 Task: Add an event with the title Third Lunch and Learn: Effective Networking, date '2023/11/17', time 8:00 AM to 10:00 AMand add a description: Participants will learn the importance of active listening in effective communication. They will explore techniques for improving listening skills, such as maintaining eye., put the event into Orange category, logged in from the account softage.8@softage.netand send the event invitation to softage.2@softage.net and softage.3@softage.net. Set a reminder for the event 30 minutes before
Action: Mouse moved to (154, 177)
Screenshot: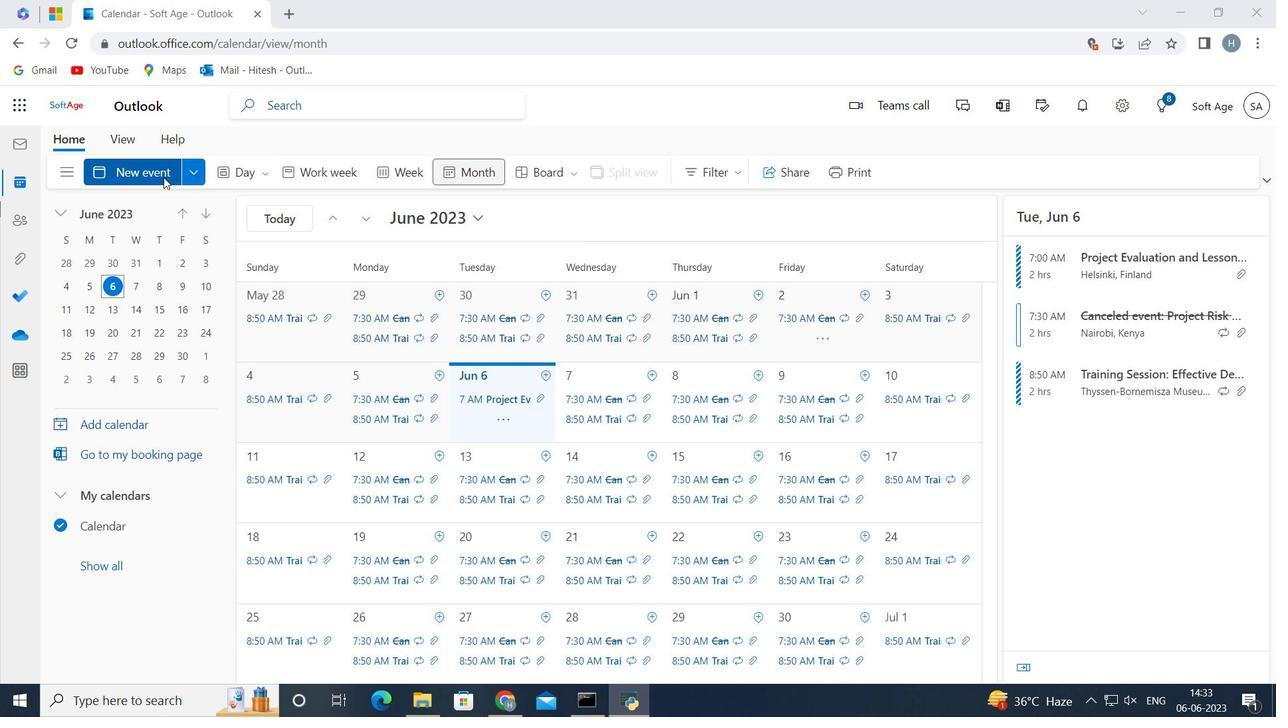 
Action: Mouse pressed left at (154, 177)
Screenshot: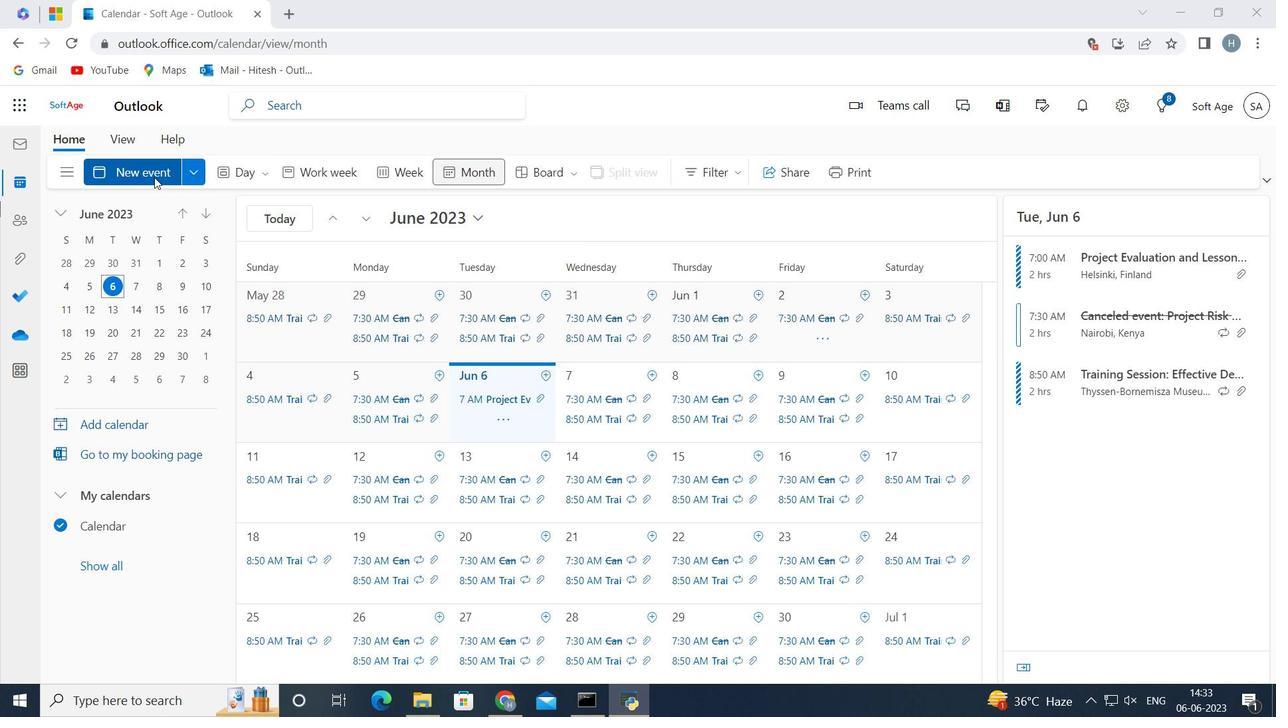 
Action: Mouse moved to (334, 273)
Screenshot: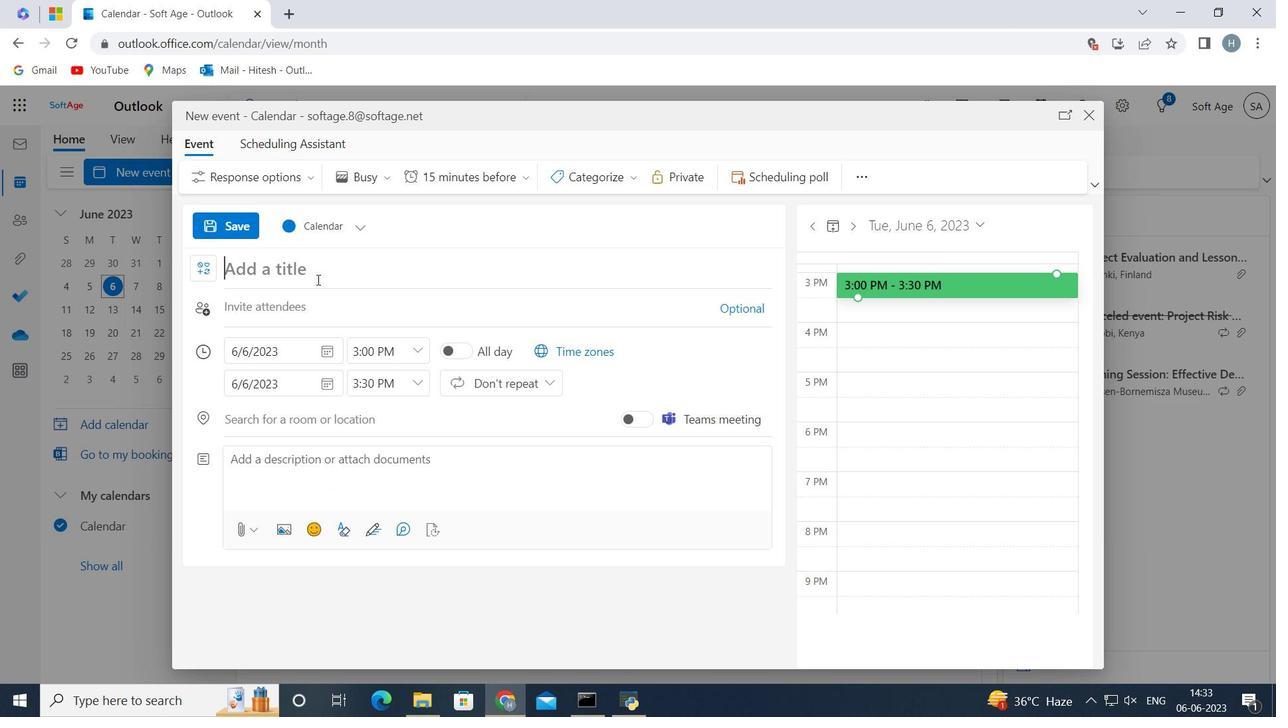 
Action: Key pressed <Key.shift>Third<Key.space><Key.shift>Lunch<Key.space>and<Key.space><Key.shift>Learn<Key.shift_r>:<Key.space><Key.shift>Effective<Key.space><Key.shift>Networking<Key.space>
Screenshot: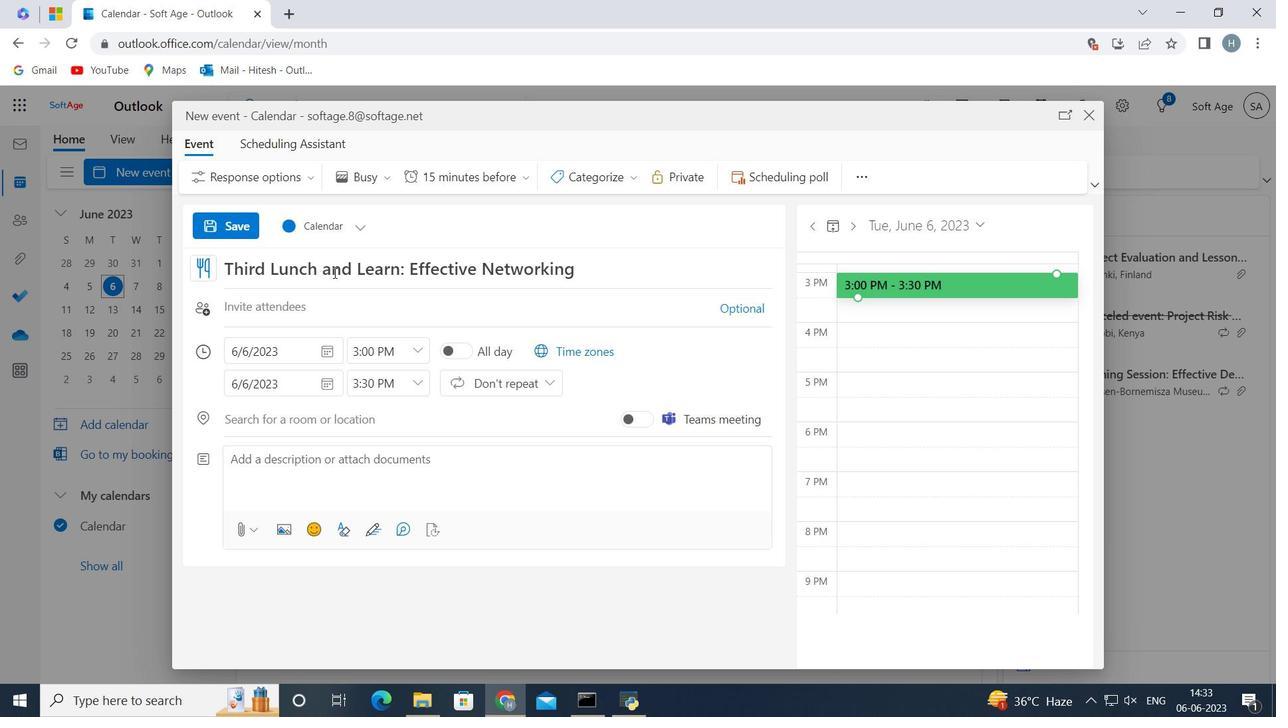 
Action: Mouse moved to (327, 358)
Screenshot: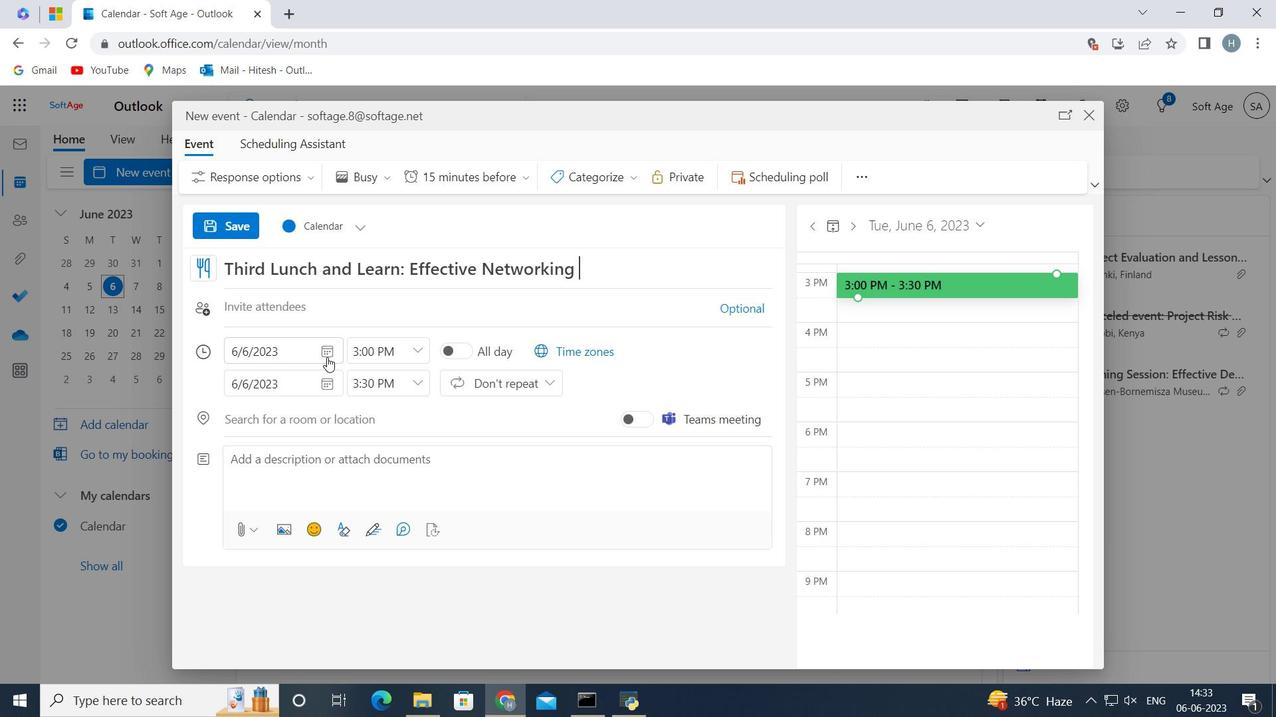 
Action: Mouse pressed left at (327, 358)
Screenshot: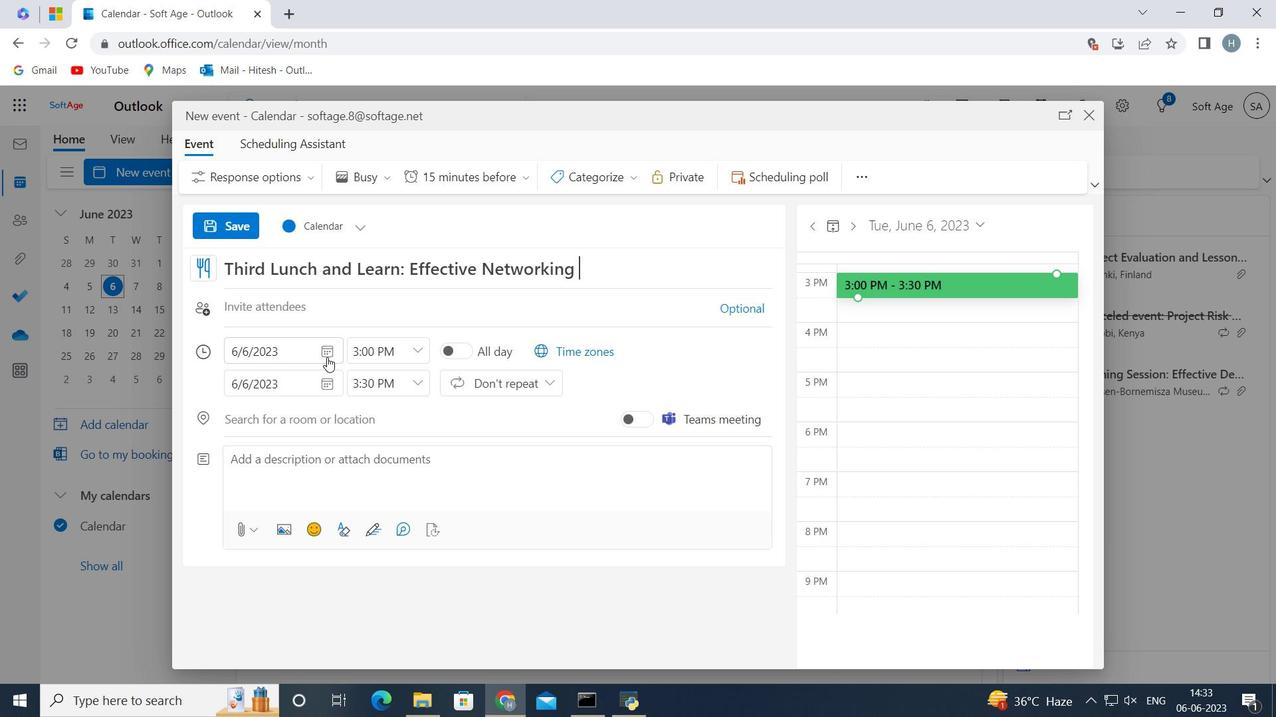 
Action: Mouse moved to (315, 388)
Screenshot: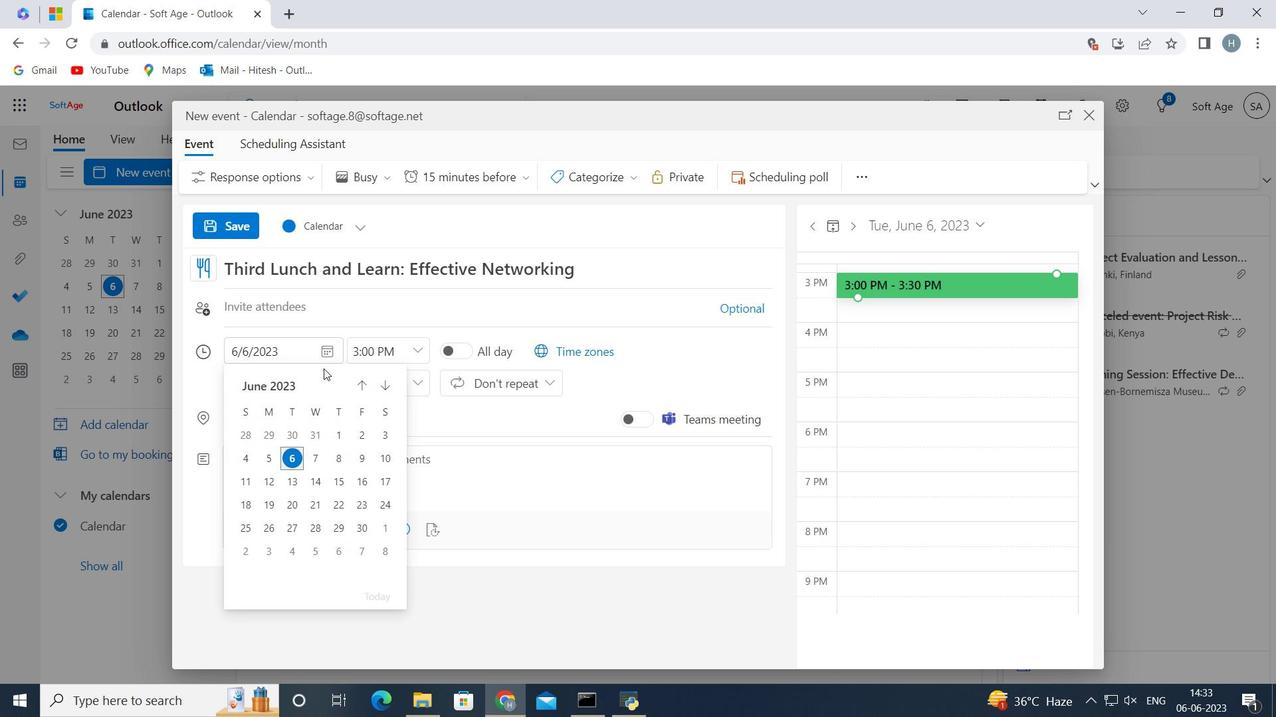 
Action: Mouse pressed left at (315, 388)
Screenshot: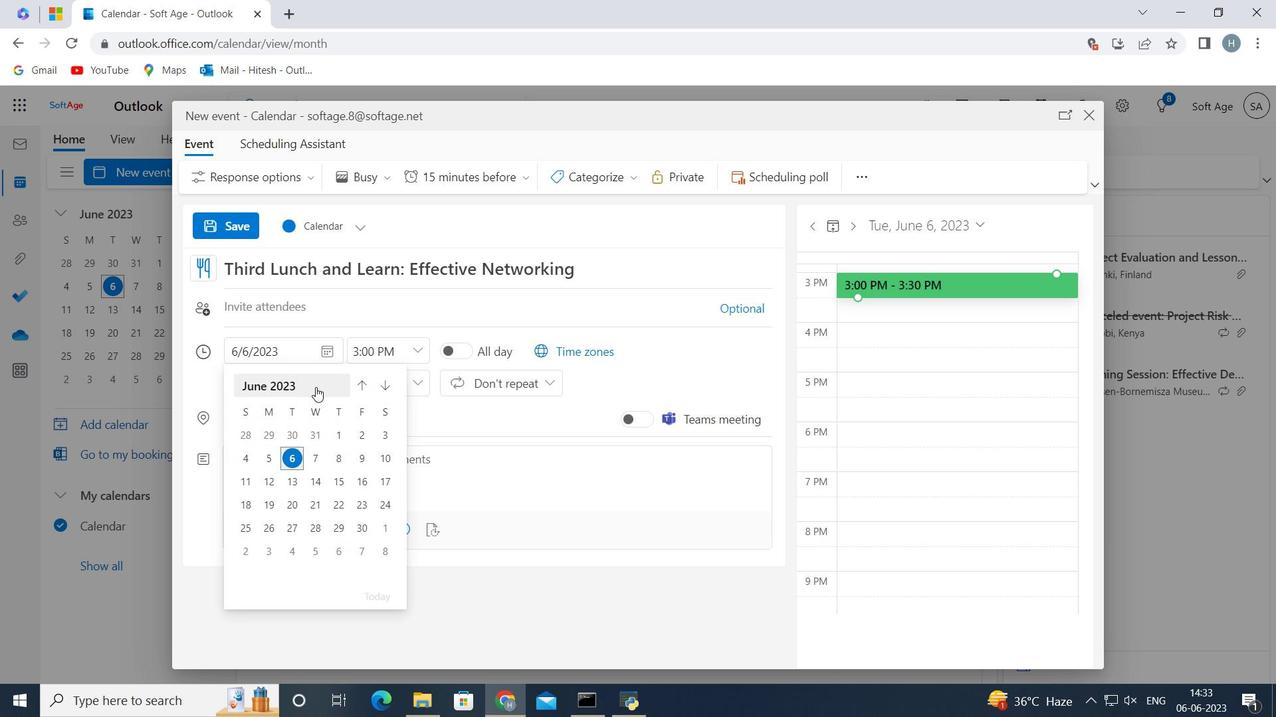 
Action: Mouse pressed left at (315, 388)
Screenshot: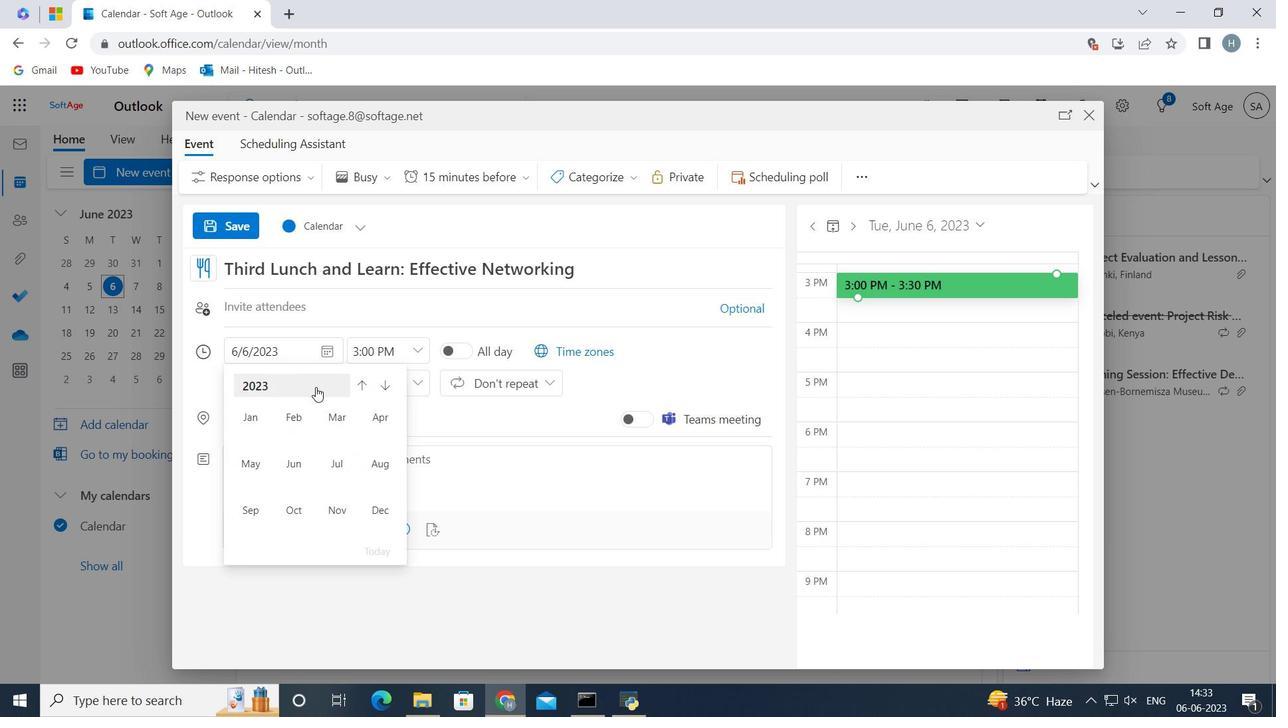 
Action: Mouse moved to (392, 414)
Screenshot: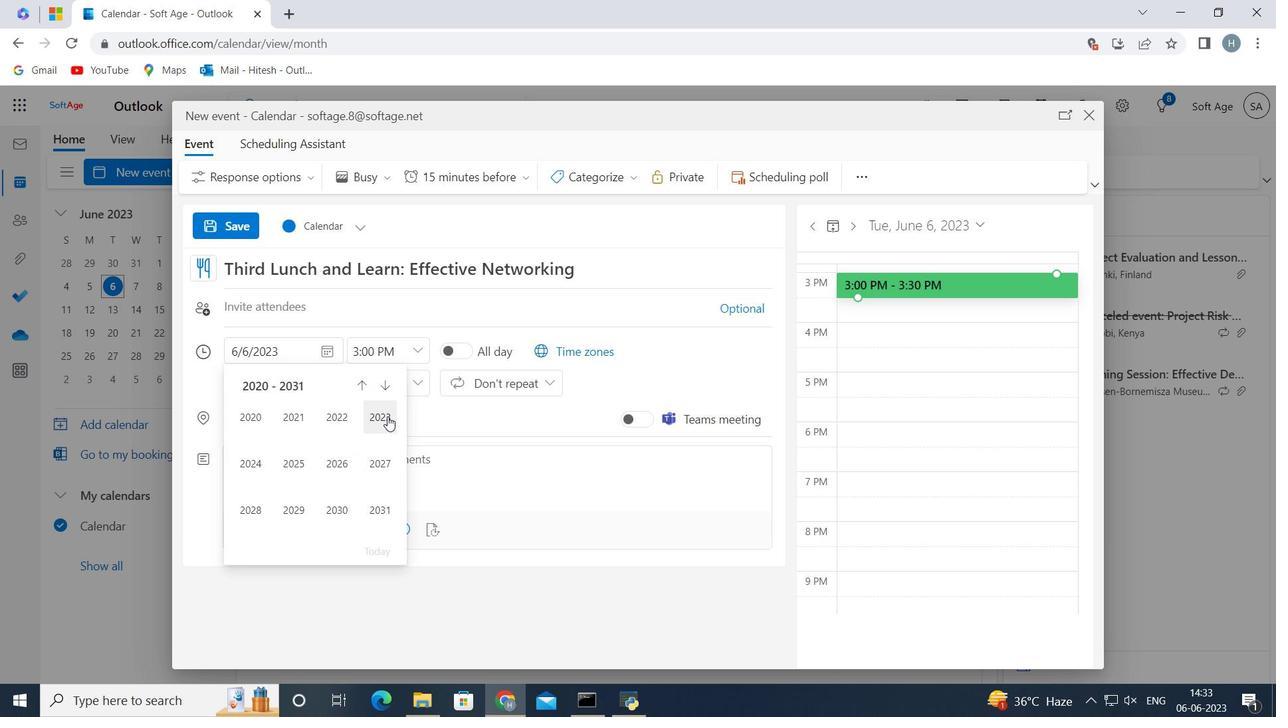
Action: Mouse pressed left at (392, 414)
Screenshot: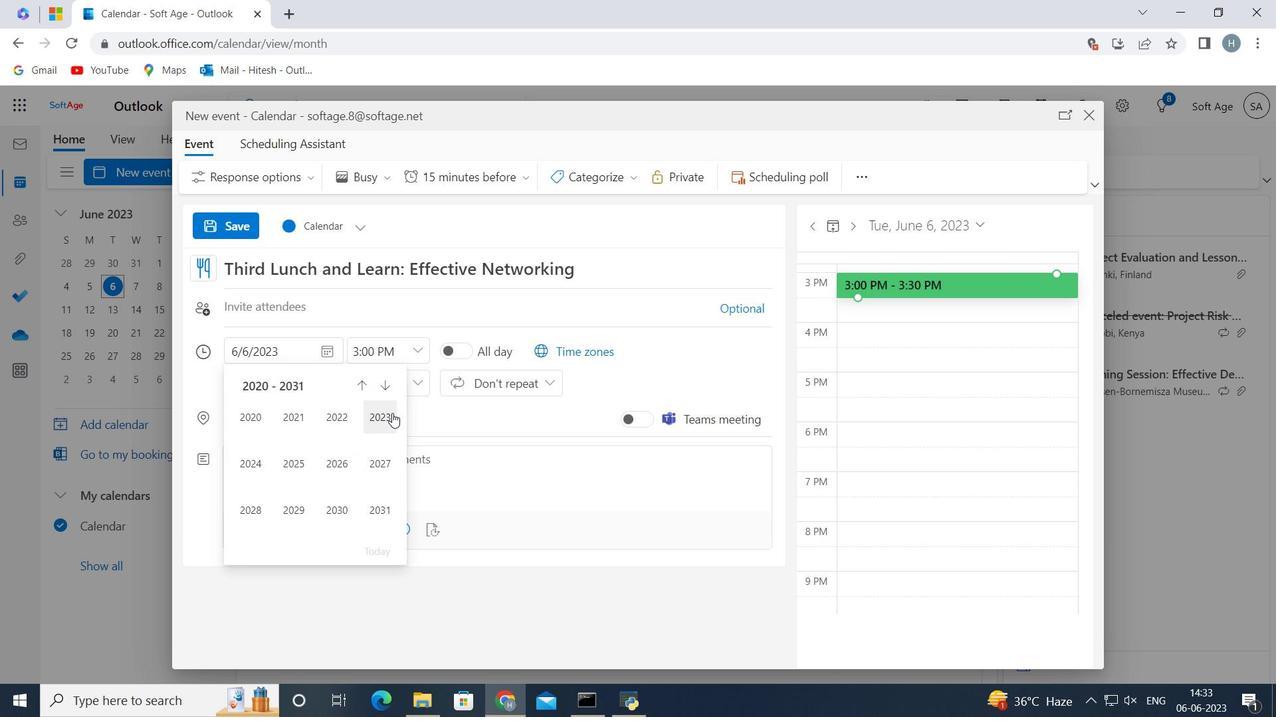 
Action: Mouse moved to (335, 503)
Screenshot: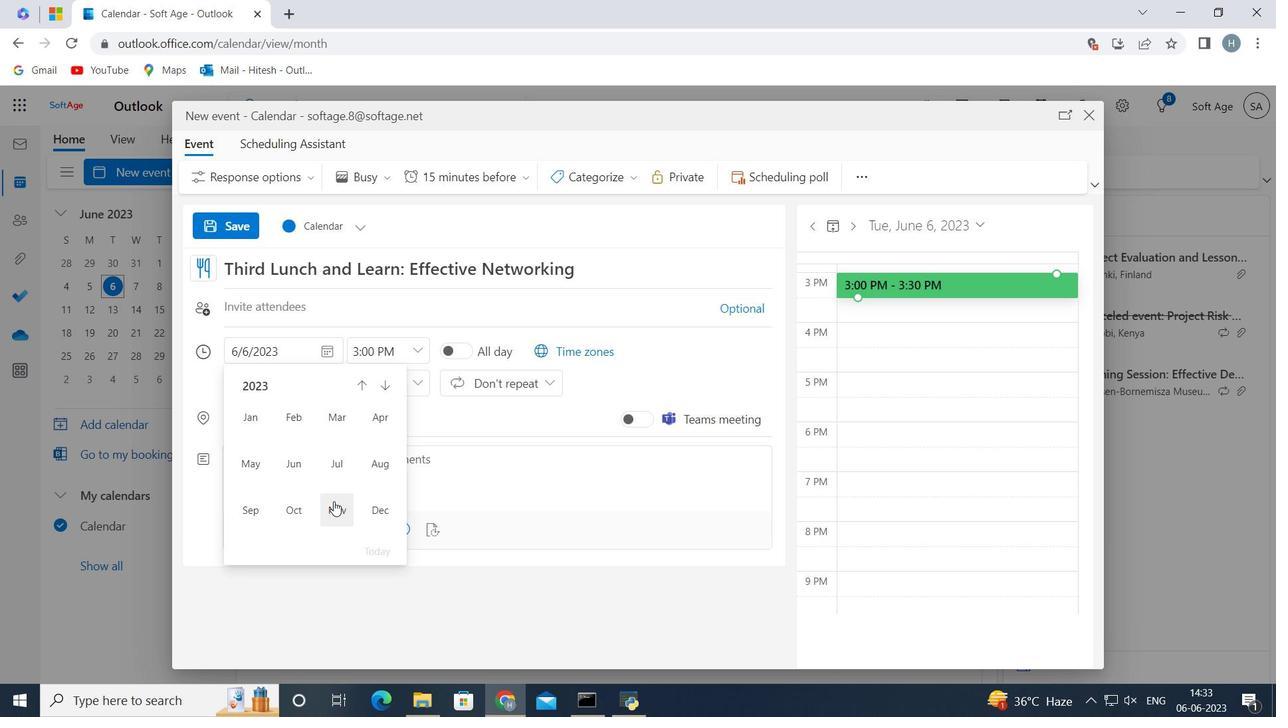 
Action: Mouse pressed left at (335, 503)
Screenshot: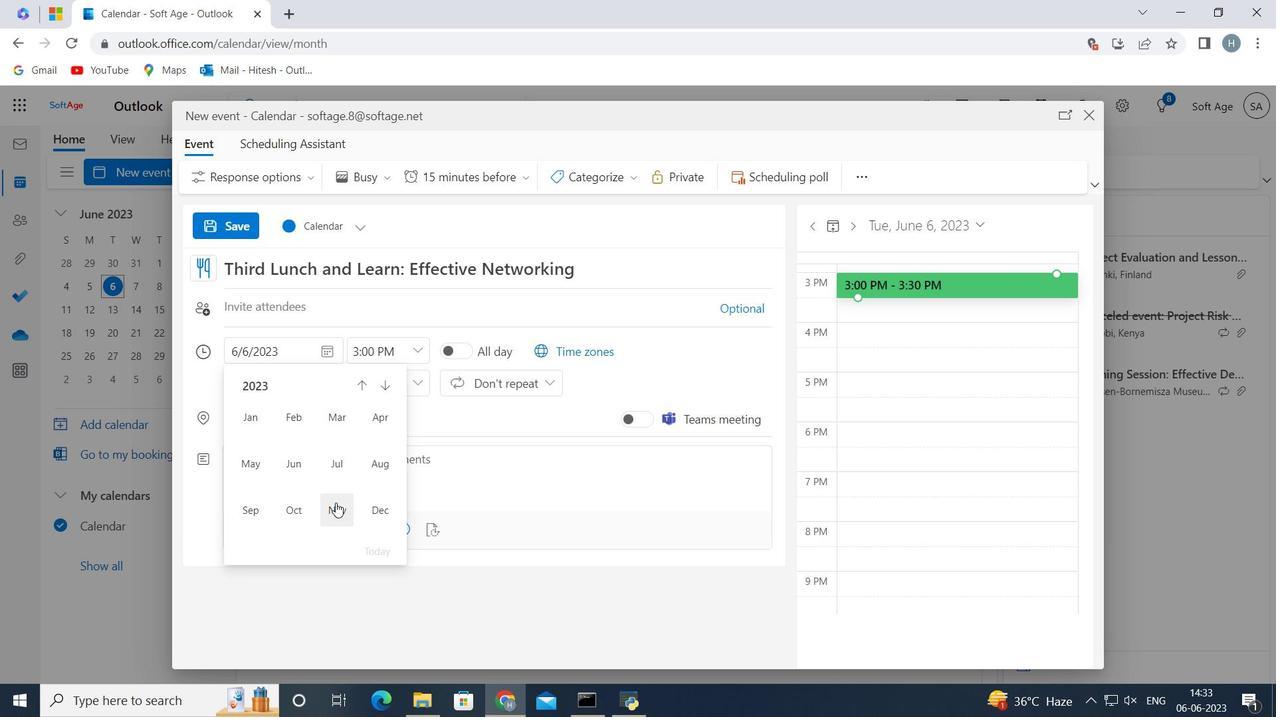 
Action: Mouse moved to (368, 476)
Screenshot: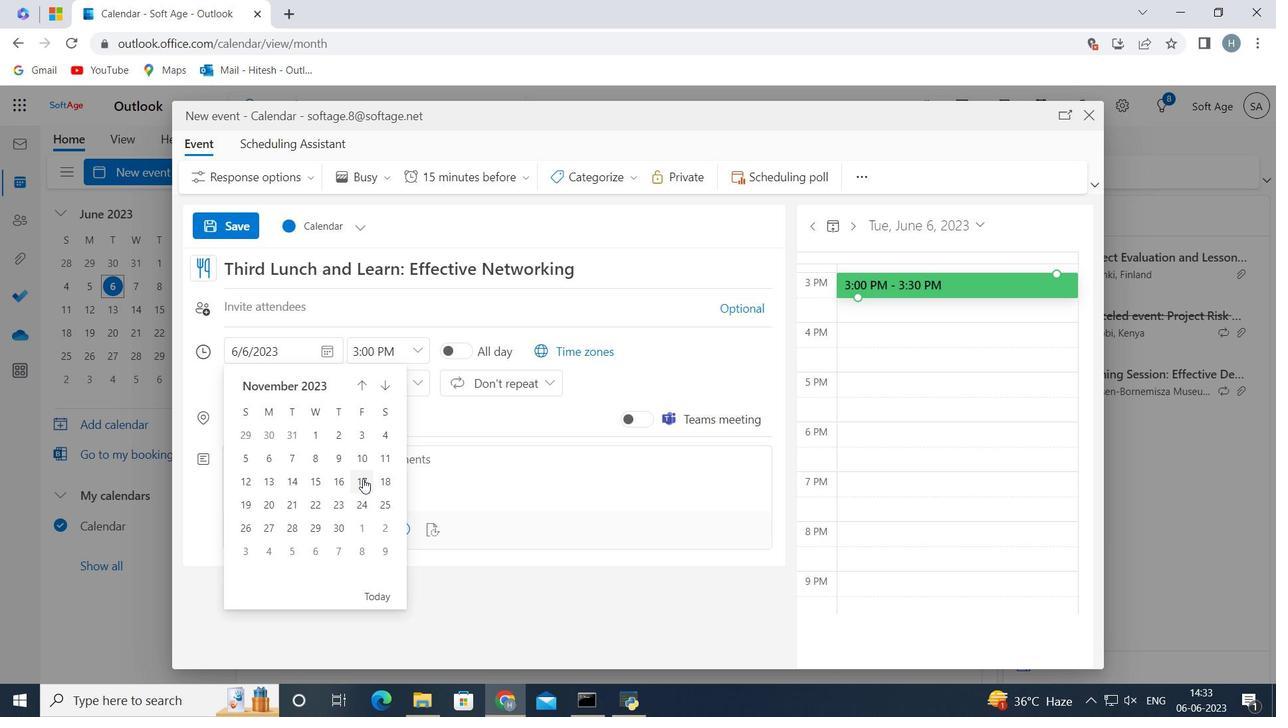 
Action: Mouse pressed left at (368, 476)
Screenshot: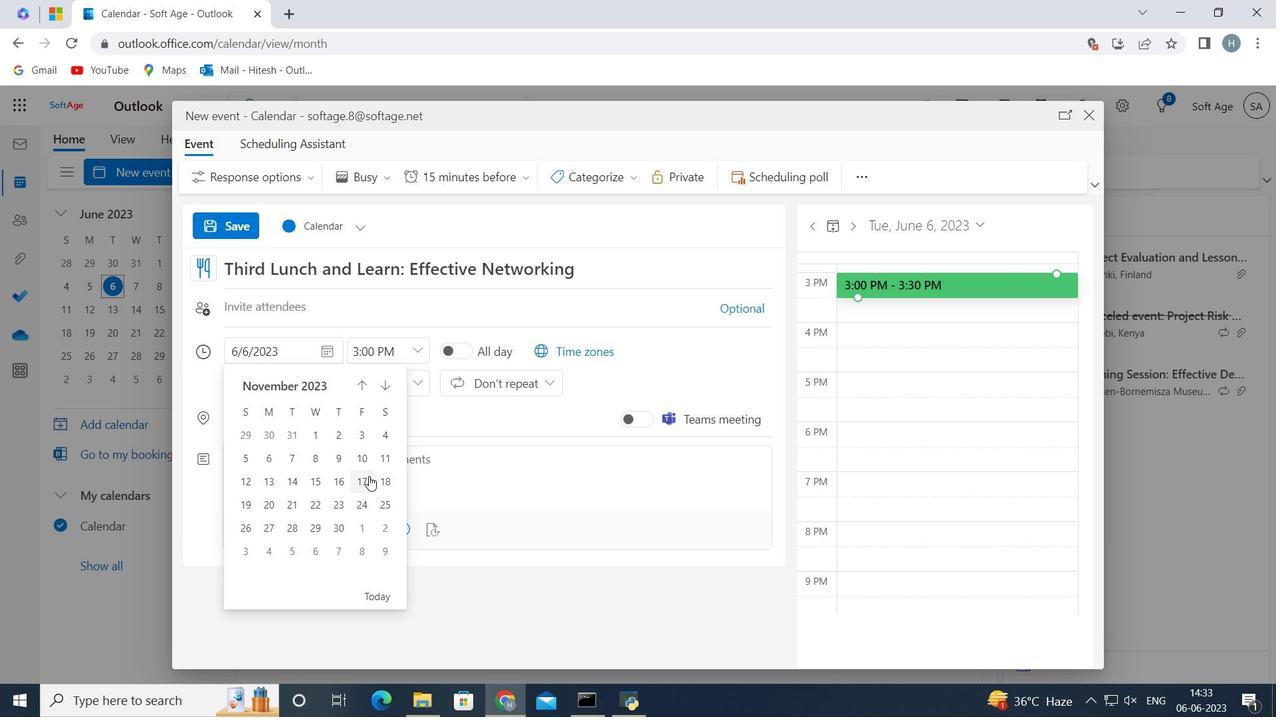
Action: Mouse moved to (418, 349)
Screenshot: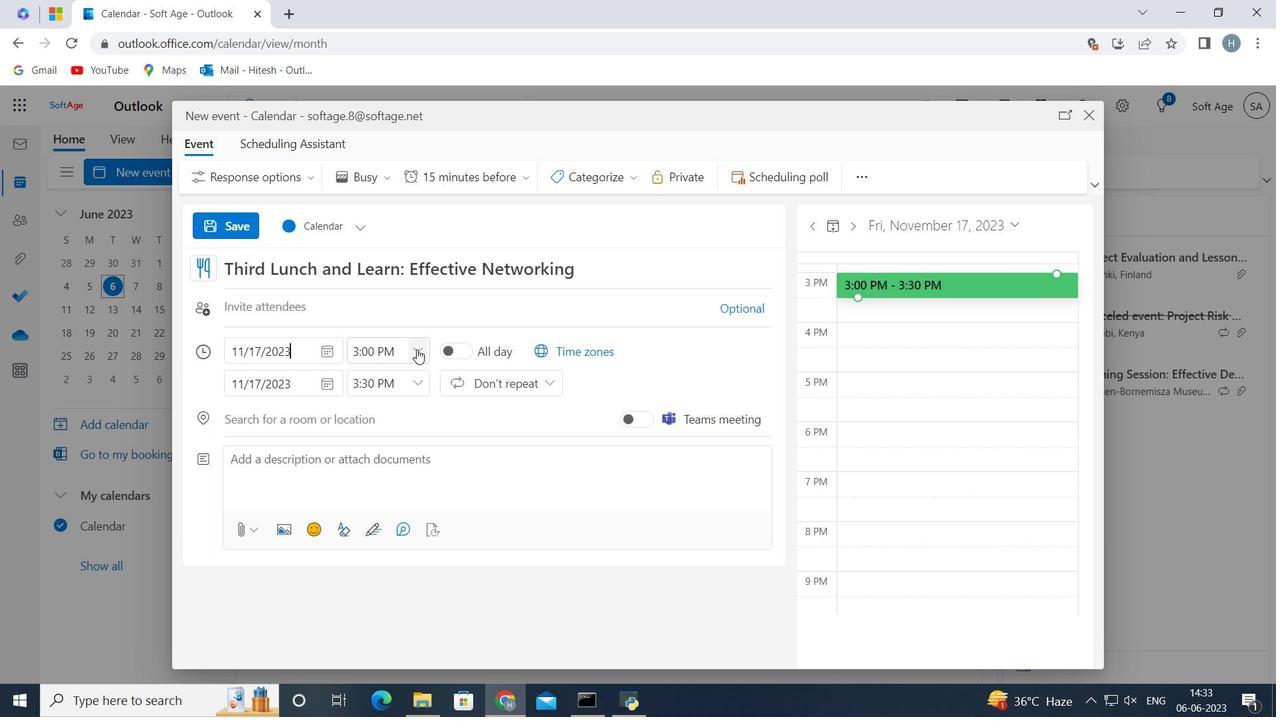 
Action: Mouse pressed left at (418, 349)
Screenshot: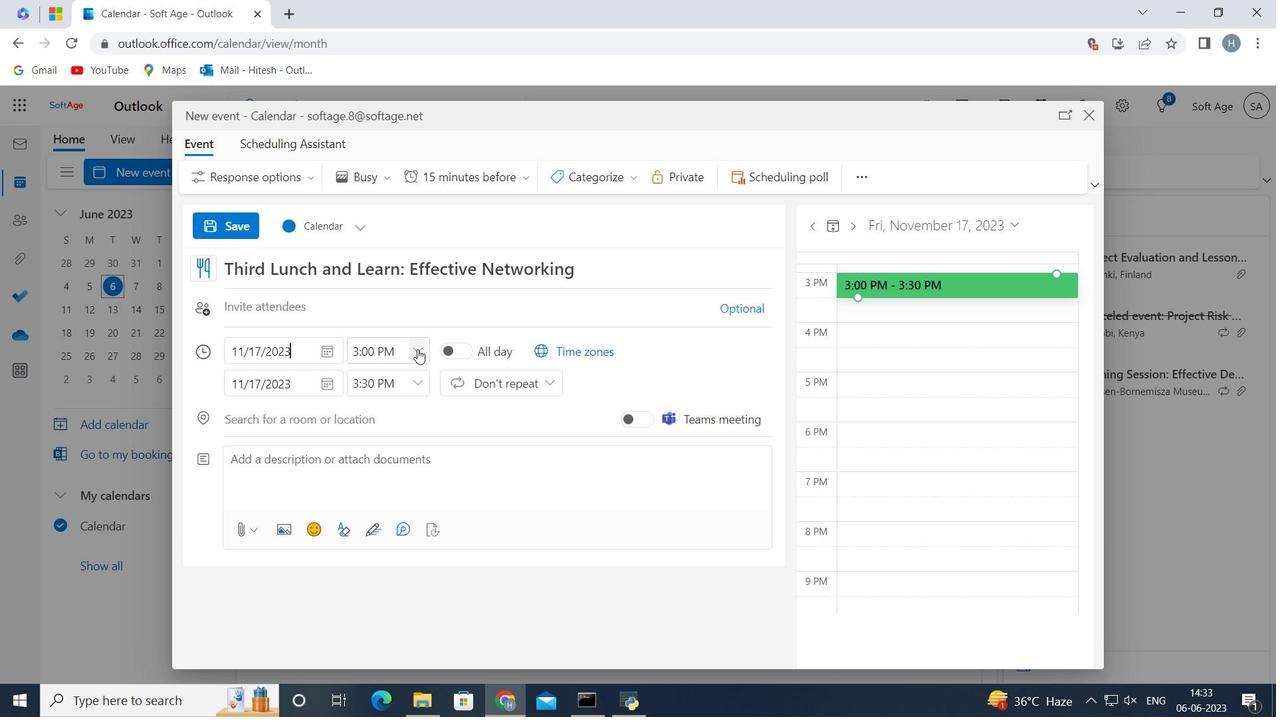 
Action: Mouse moved to (389, 410)
Screenshot: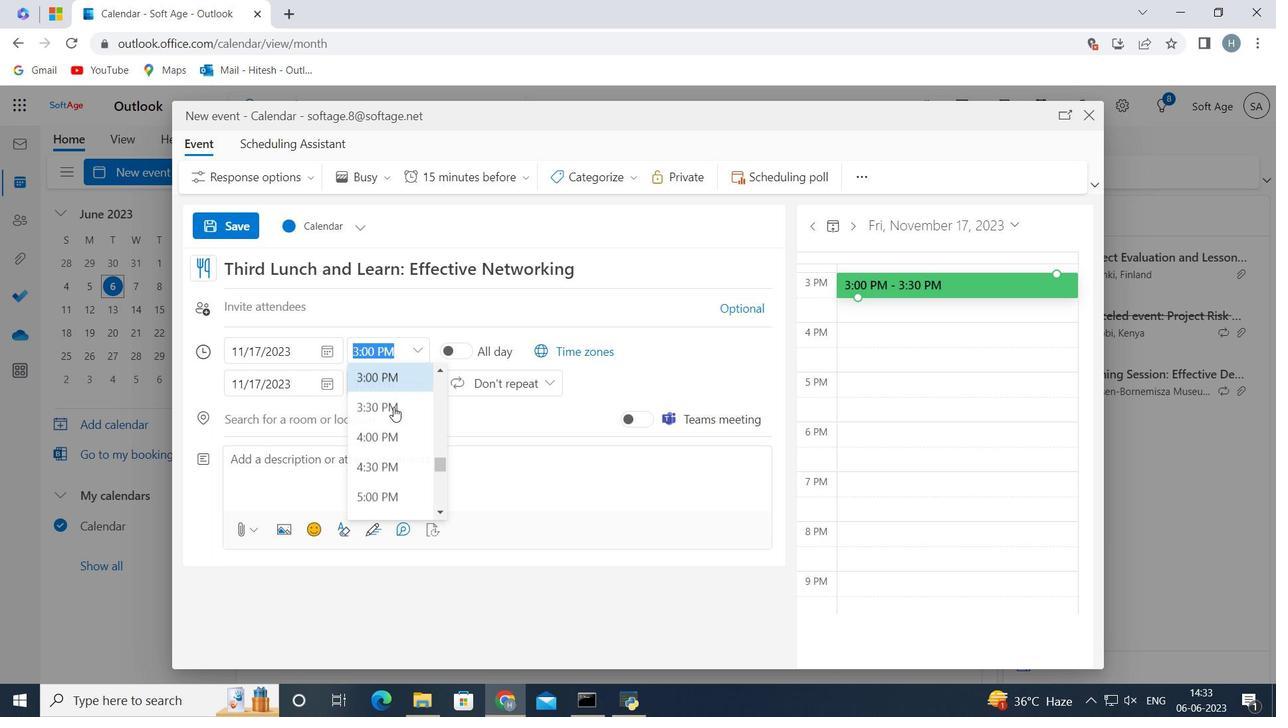 
Action: Mouse scrolled (389, 411) with delta (0, 0)
Screenshot: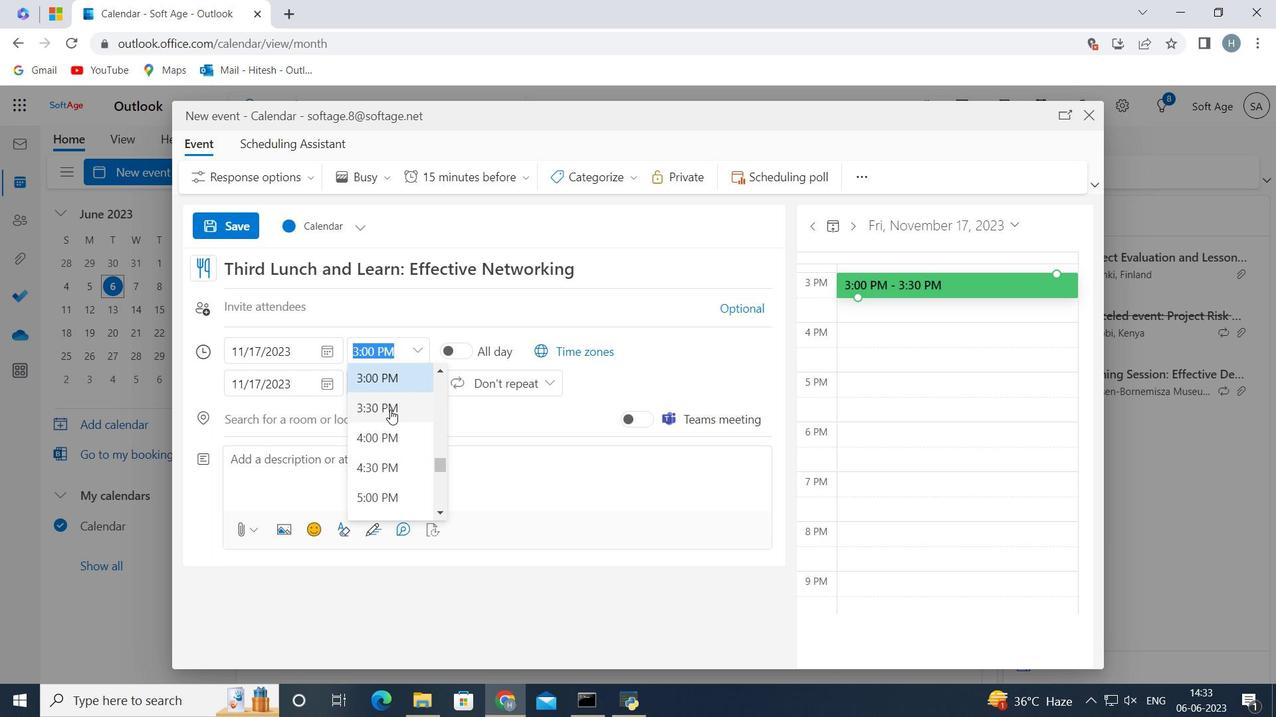 
Action: Mouse scrolled (389, 411) with delta (0, 0)
Screenshot: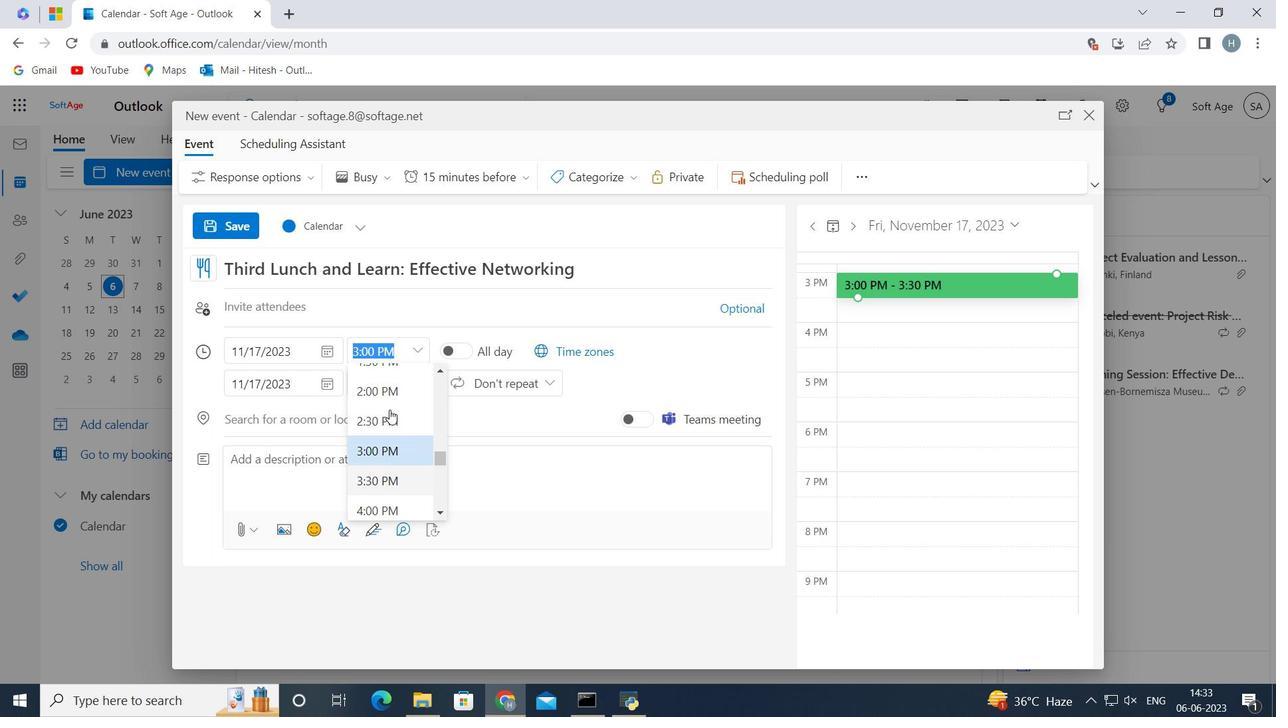 
Action: Mouse scrolled (389, 411) with delta (0, 0)
Screenshot: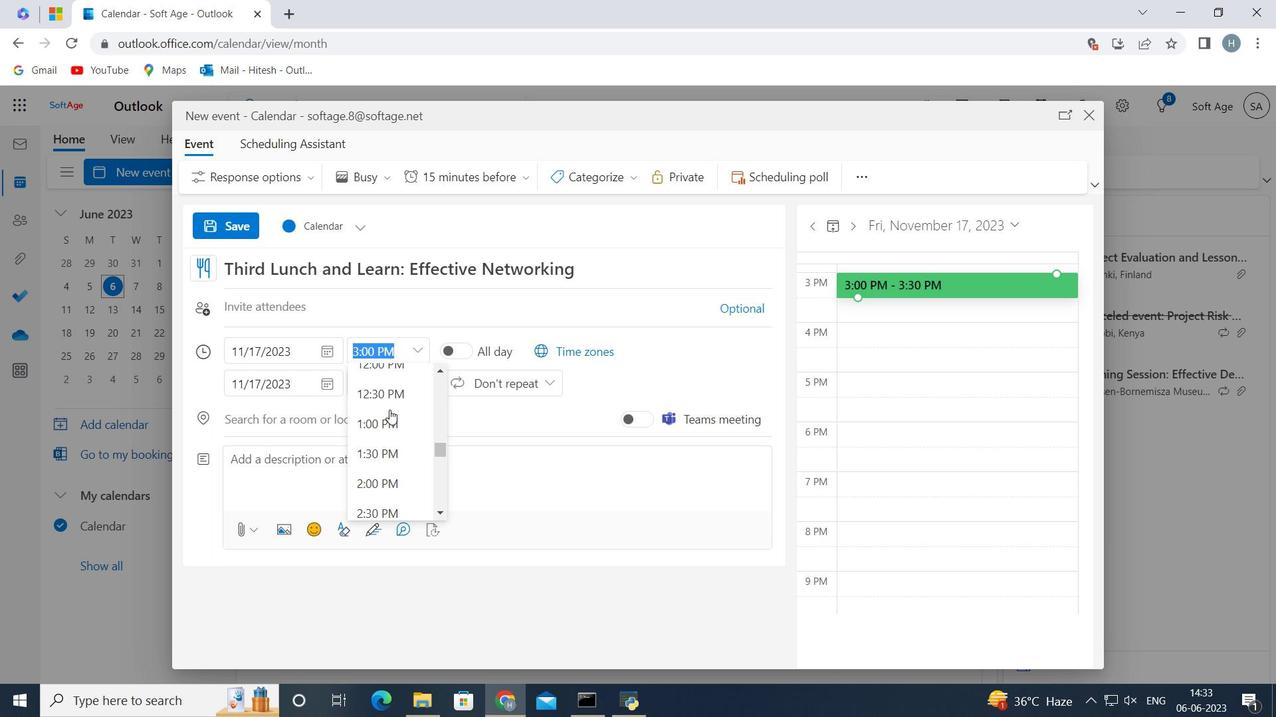 
Action: Mouse scrolled (389, 411) with delta (0, 0)
Screenshot: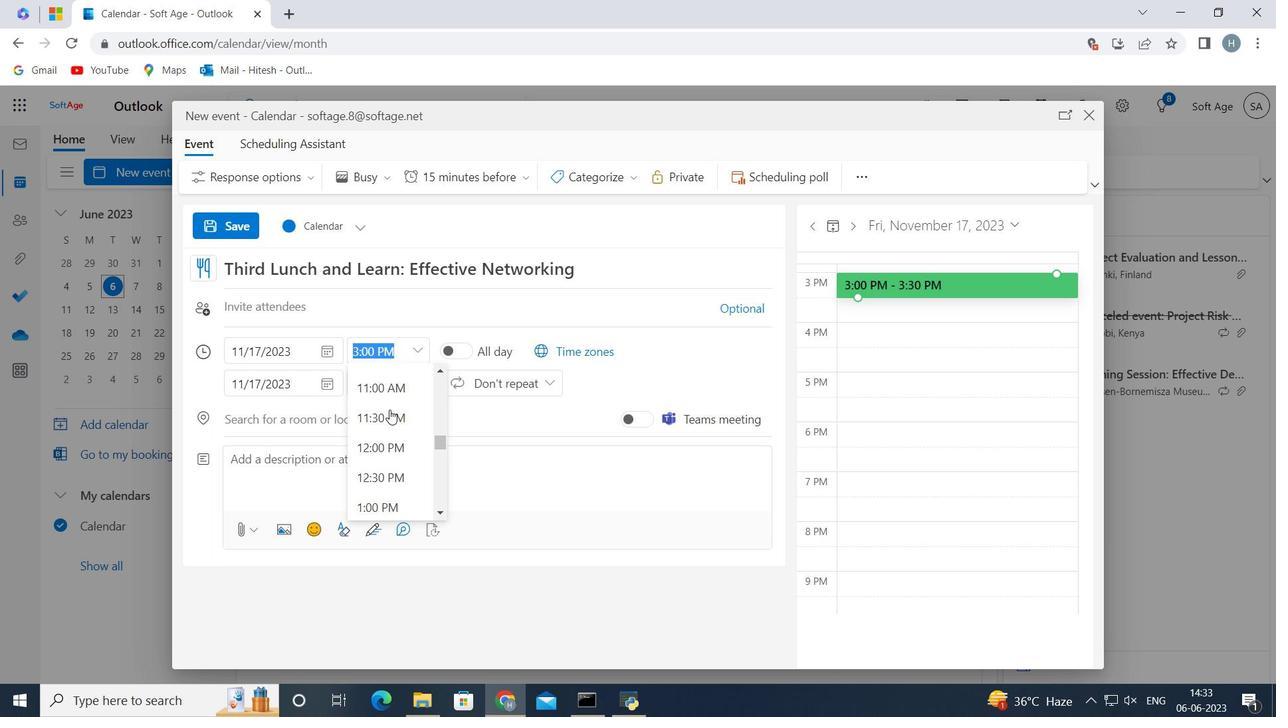 
Action: Mouse scrolled (389, 411) with delta (0, 0)
Screenshot: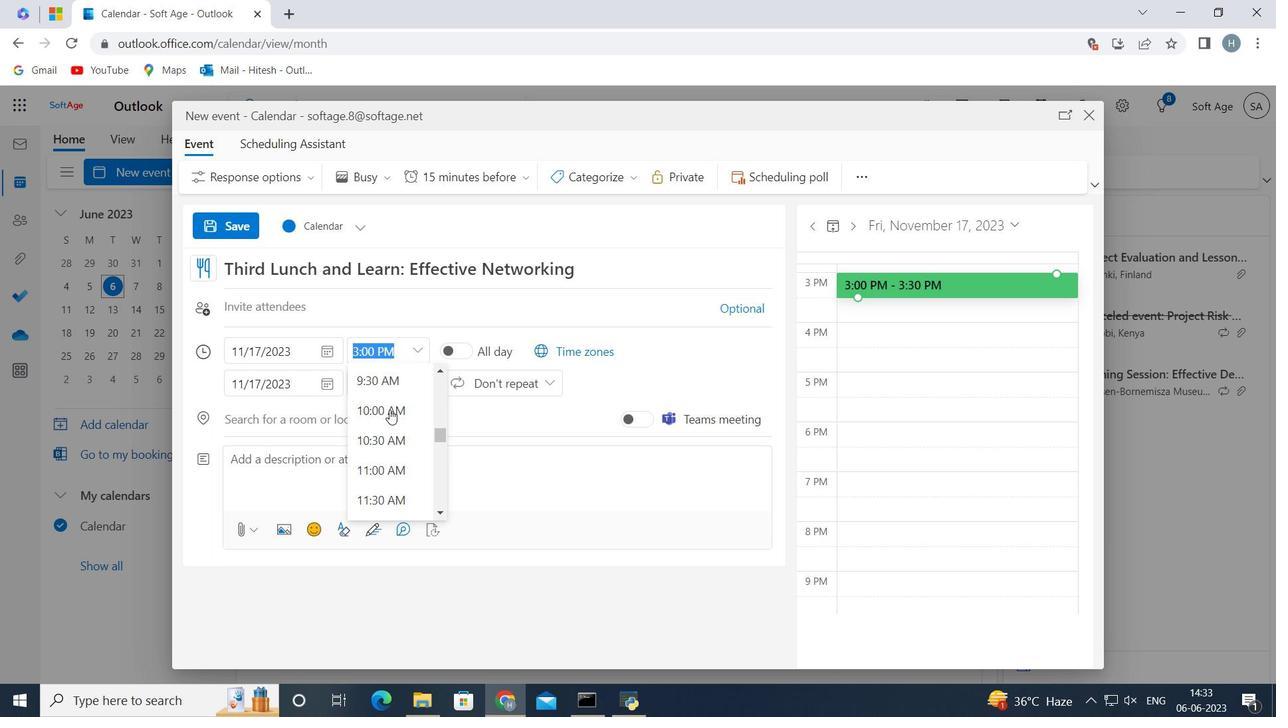 
Action: Mouse scrolled (389, 411) with delta (0, 0)
Screenshot: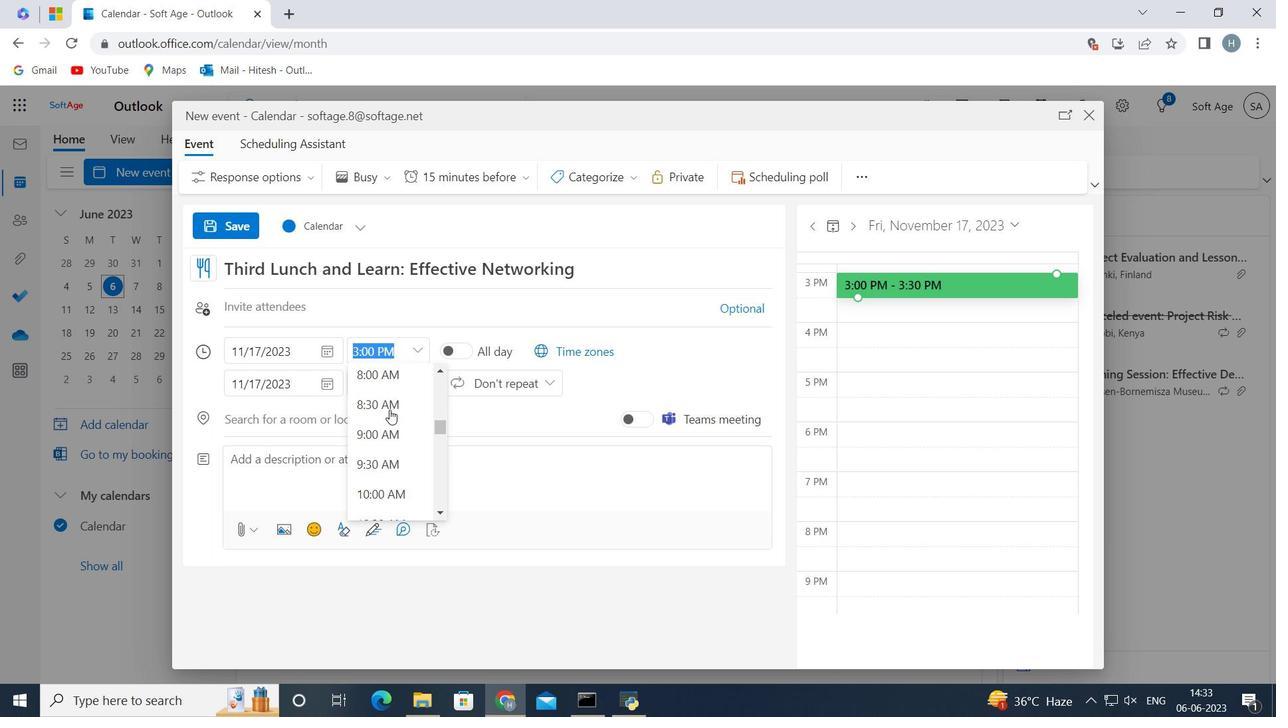 
Action: Mouse moved to (385, 446)
Screenshot: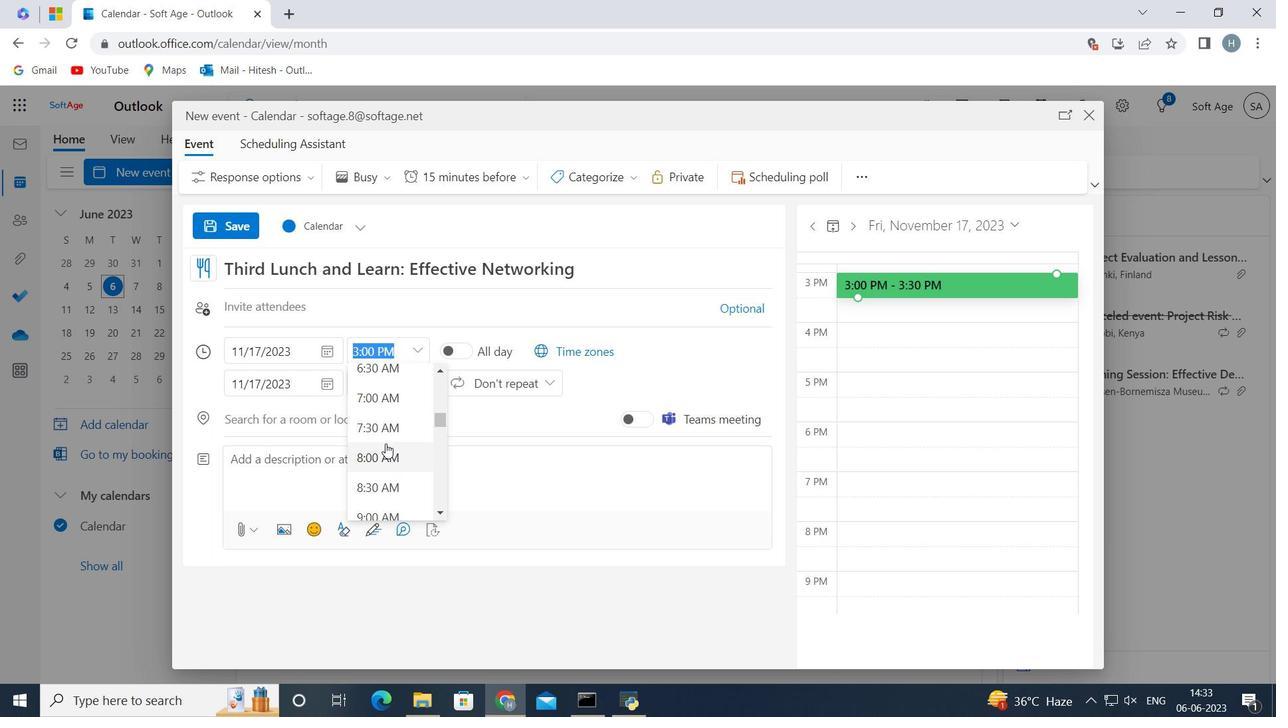 
Action: Mouse pressed left at (385, 446)
Screenshot: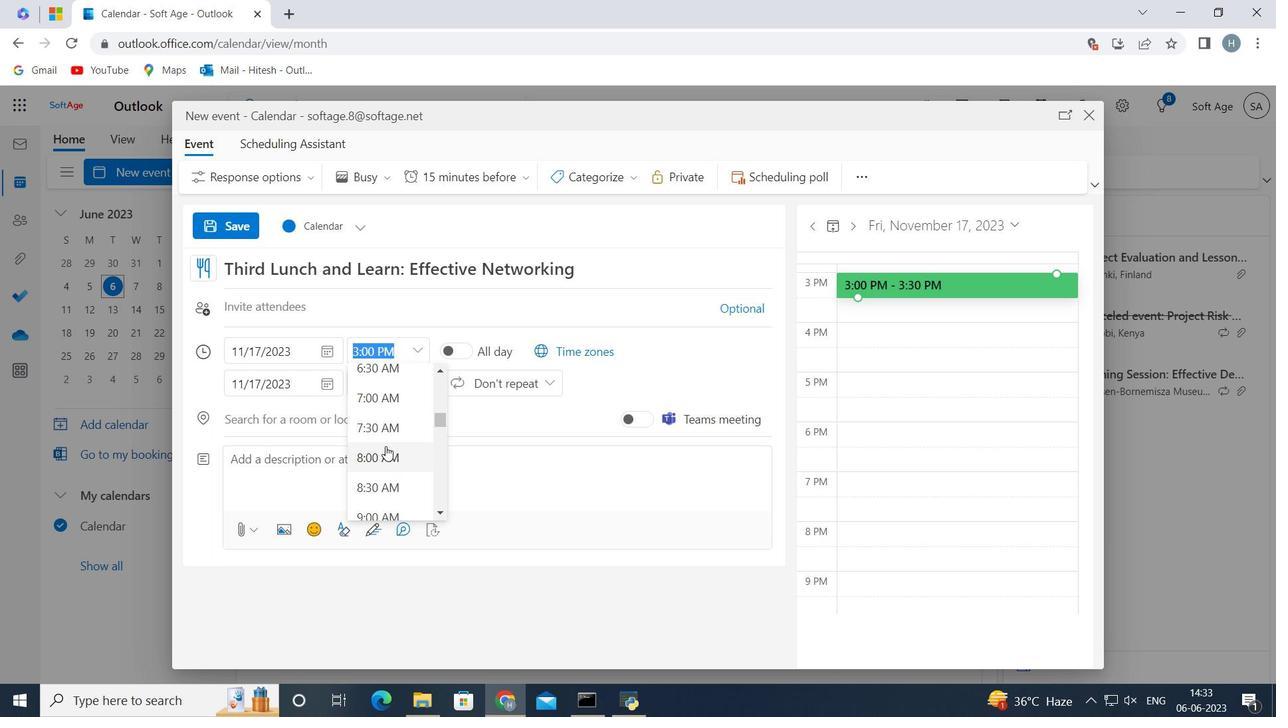 
Action: Mouse moved to (412, 384)
Screenshot: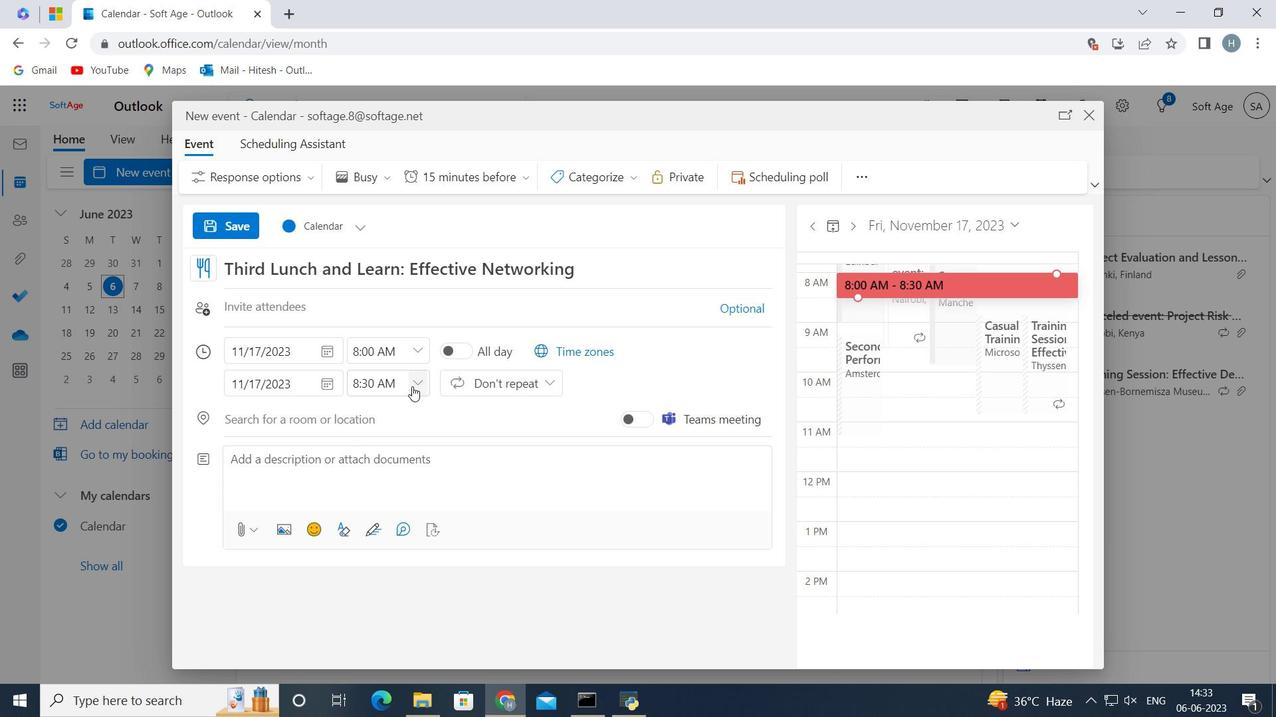 
Action: Mouse pressed left at (412, 384)
Screenshot: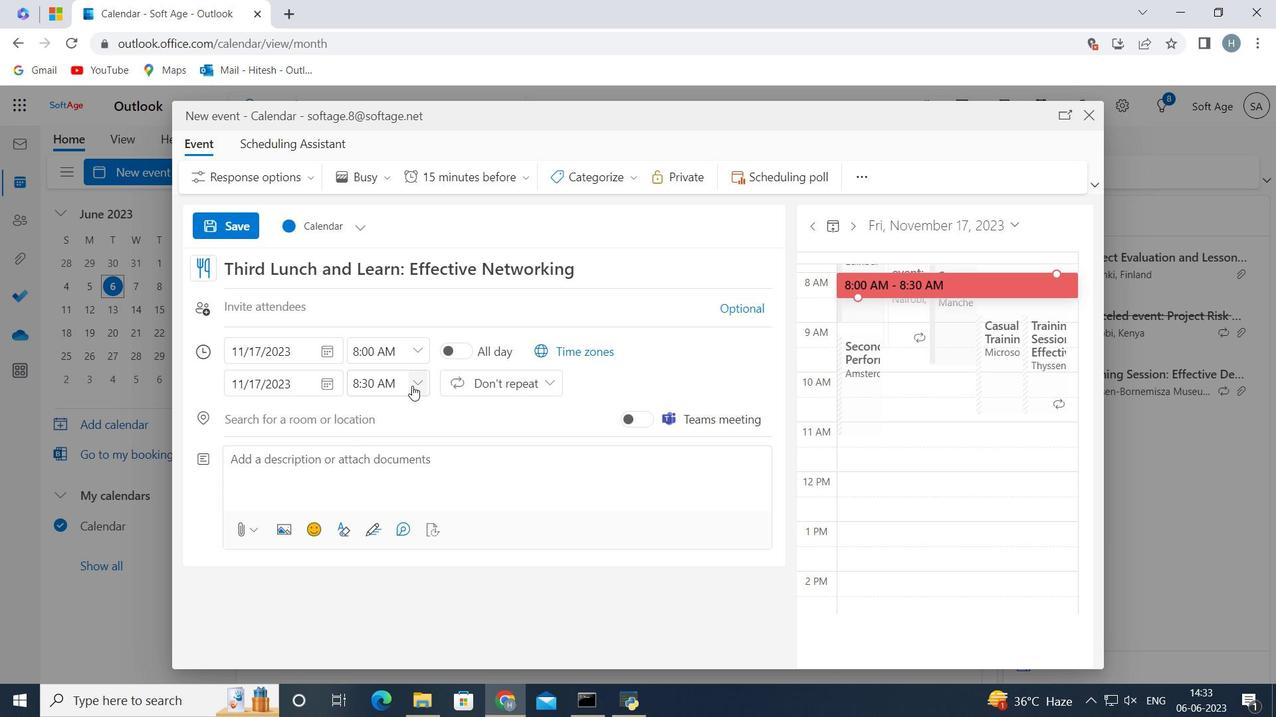 
Action: Mouse moved to (405, 496)
Screenshot: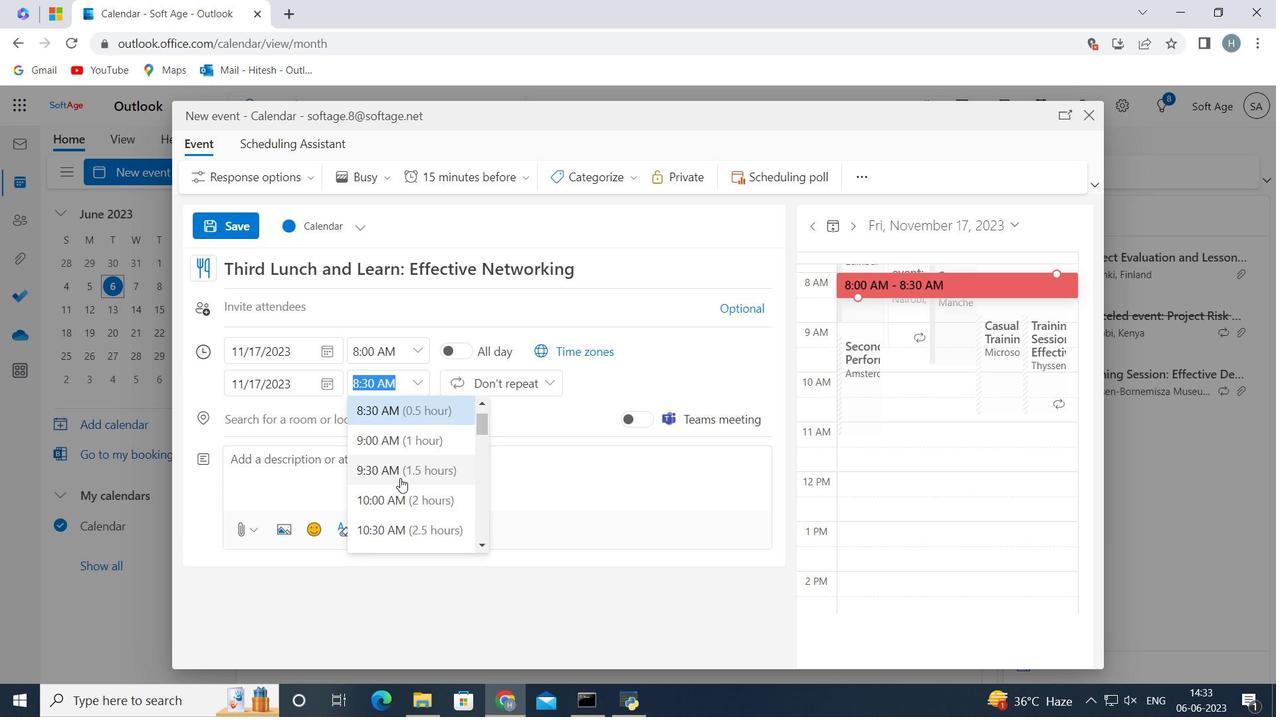 
Action: Mouse pressed left at (405, 496)
Screenshot: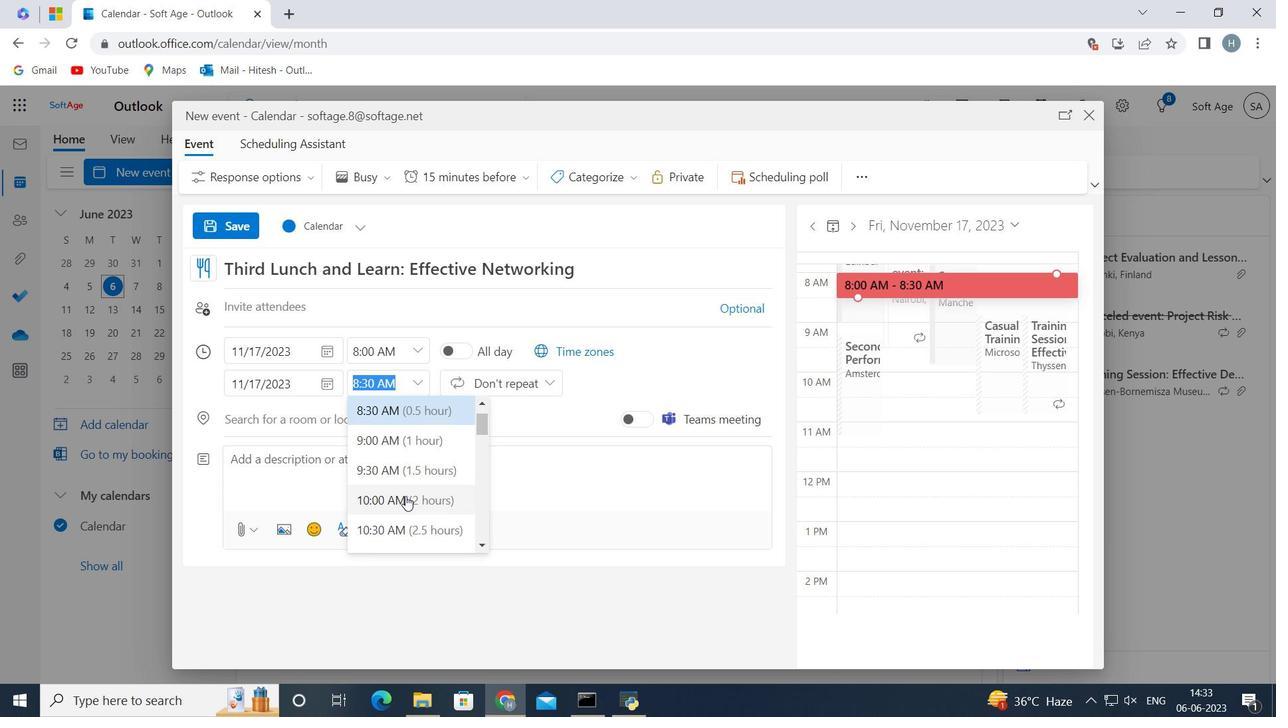 
Action: Mouse moved to (289, 483)
Screenshot: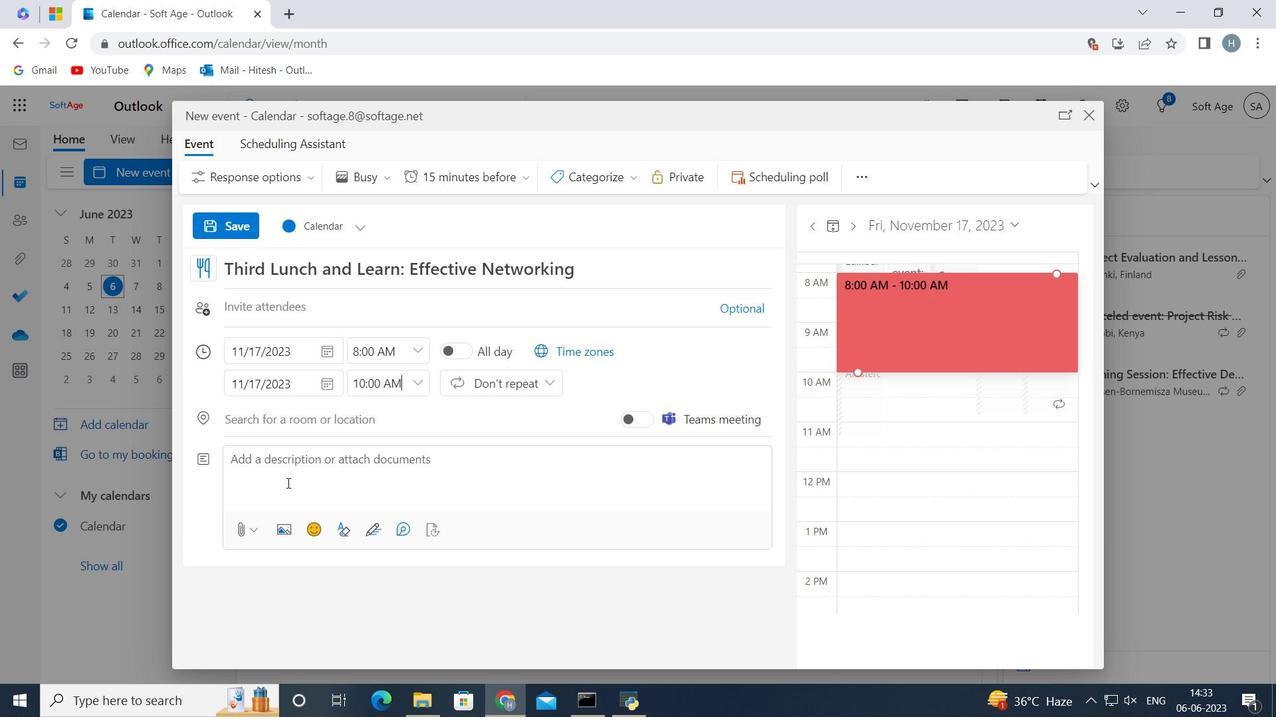 
Action: Mouse pressed left at (287, 483)
Screenshot: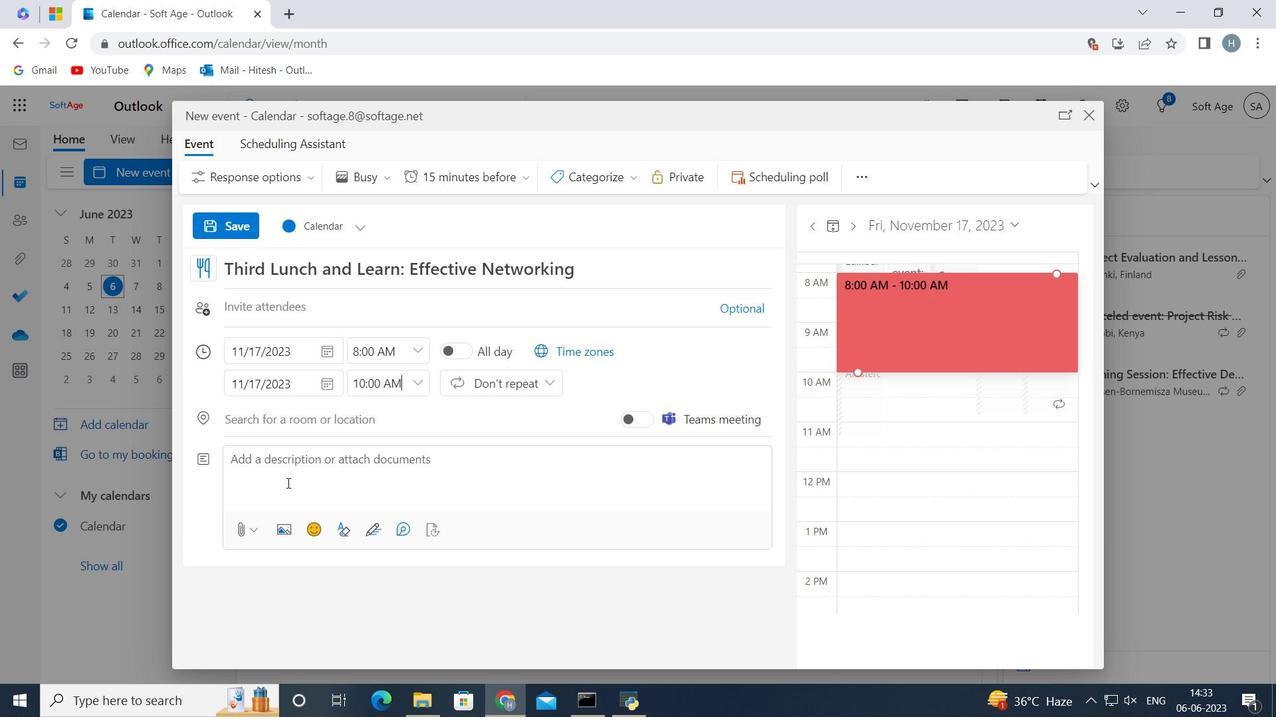
Action: Mouse moved to (288, 483)
Screenshot: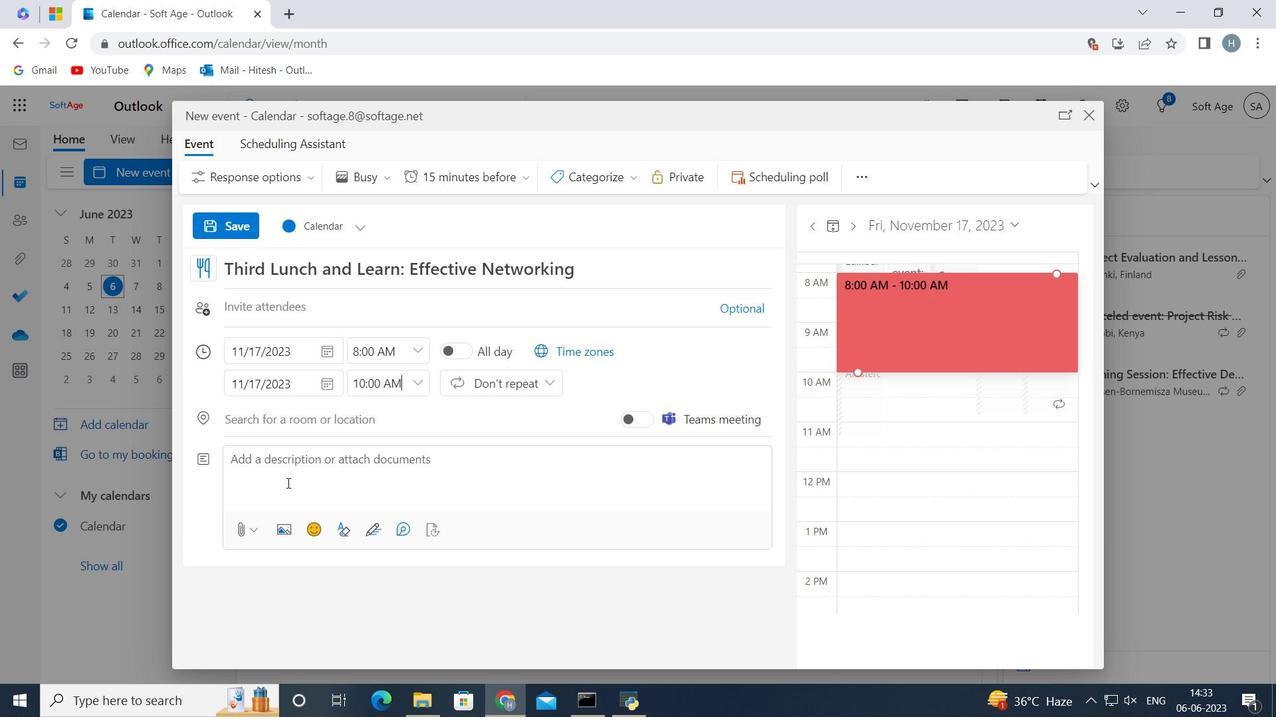 
Action: Key pressed <Key.shift>Participants<Key.space>will<Key.space>learn<Key.space>the<Key.space>importance<Key.space>of<Key.space>active<Key.space>listening<Key.space>in<Key.space>effectic<Key.backspace>ve<Key.space>communication.<Key.space><Key.shift>They<Key.space>will<Key.space>explore<Key.space>techniques<Key.space>for<Key.space>improving<Key.space>listening<Key.space>skills,<Key.space>such<Key.space>as<Key.space>maintaining<Key.space>eye.<Key.space>
Screenshot: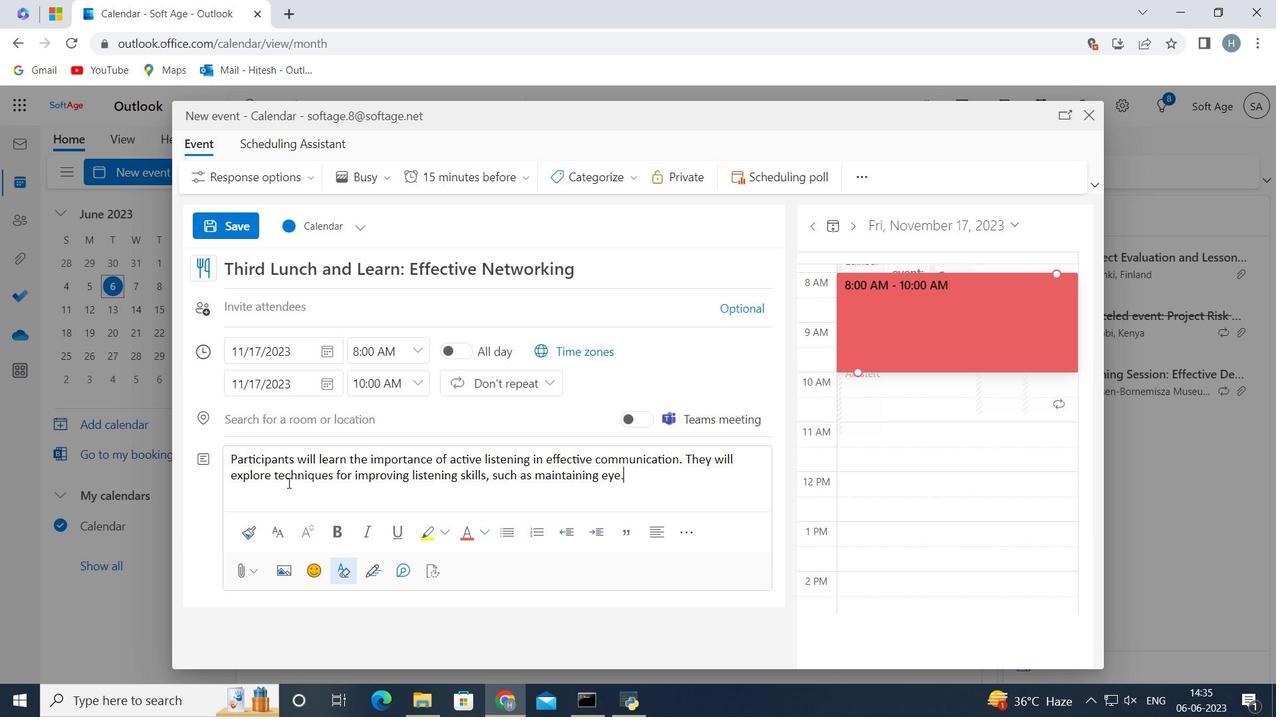 
Action: Mouse moved to (602, 177)
Screenshot: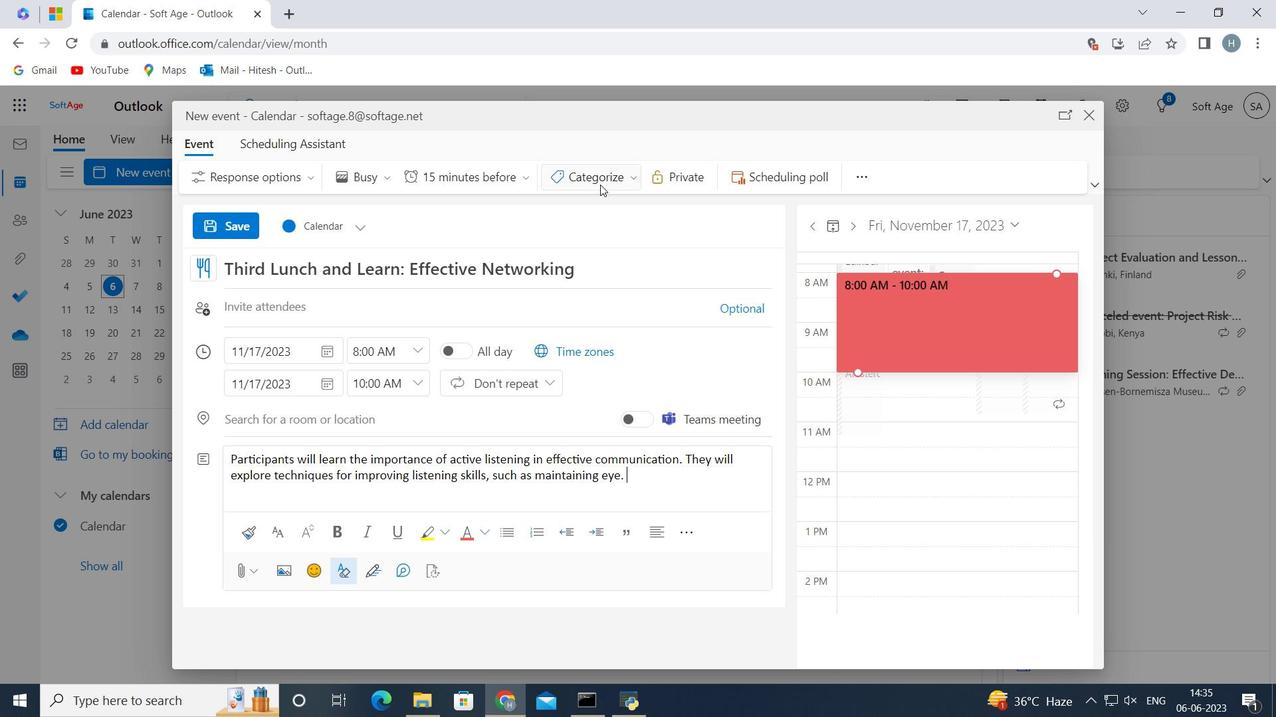 
Action: Mouse pressed left at (602, 177)
Screenshot: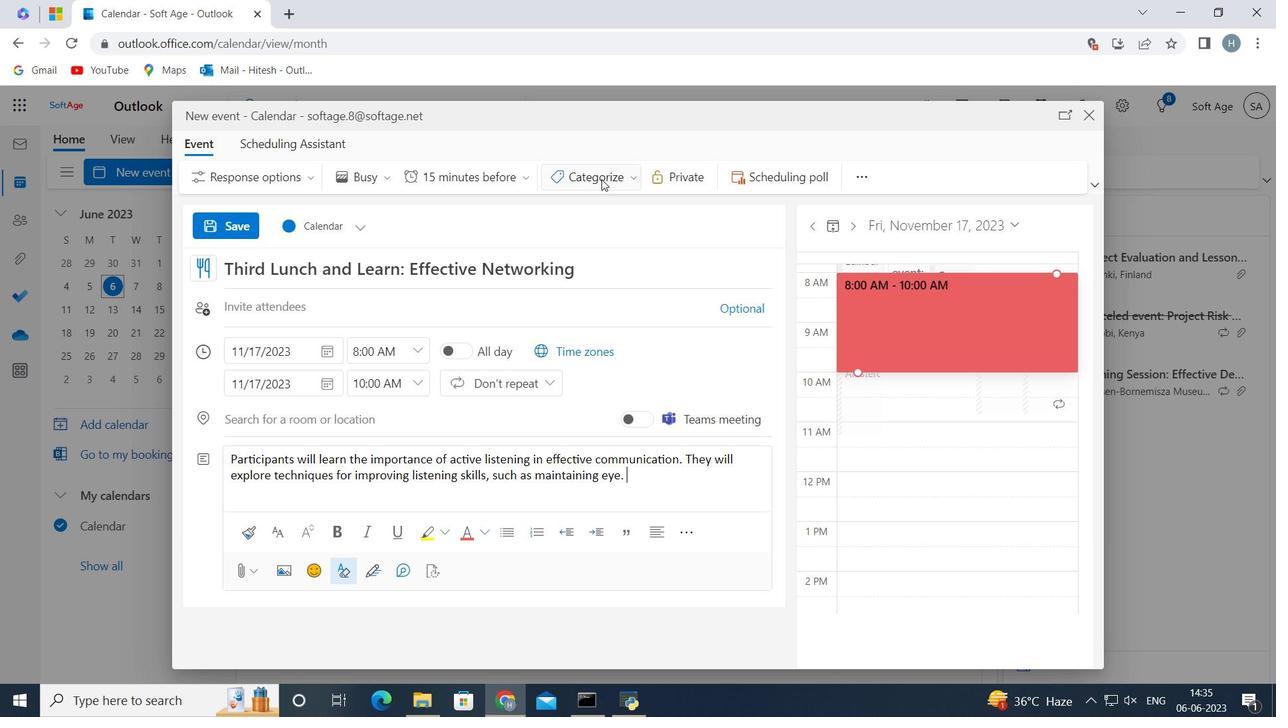 
Action: Mouse moved to (597, 255)
Screenshot: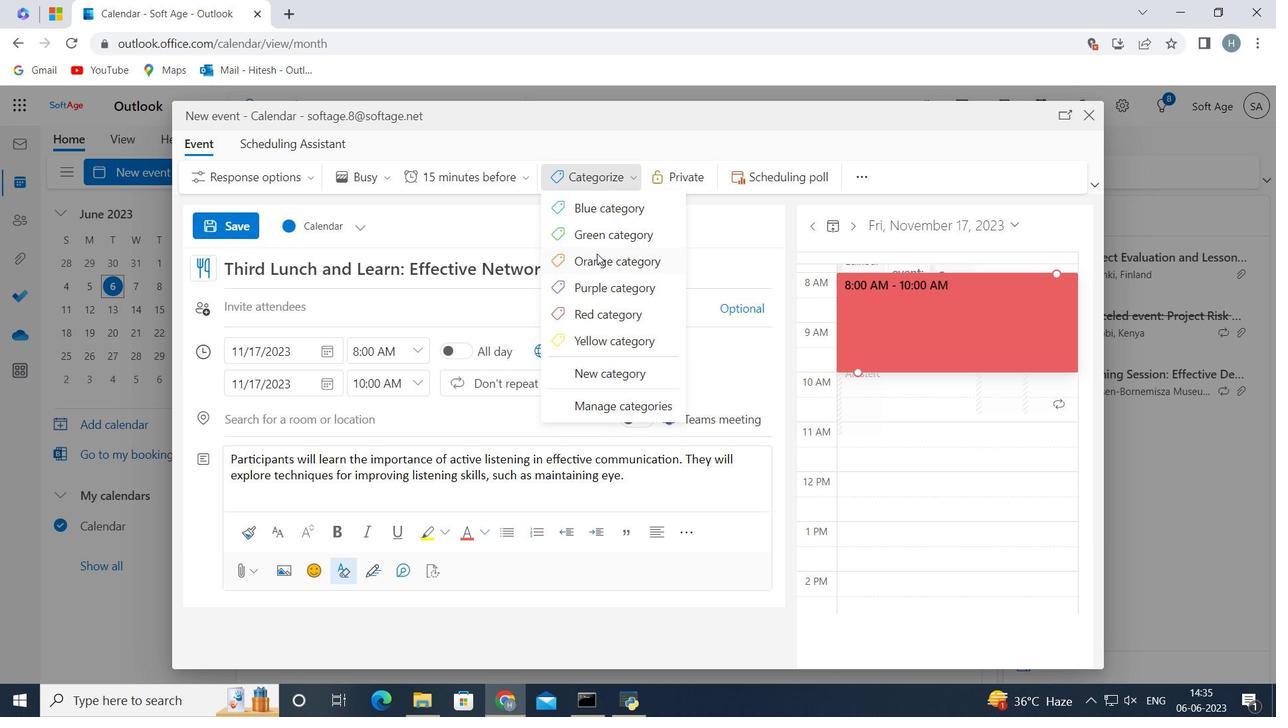 
Action: Mouse pressed left at (597, 255)
Screenshot: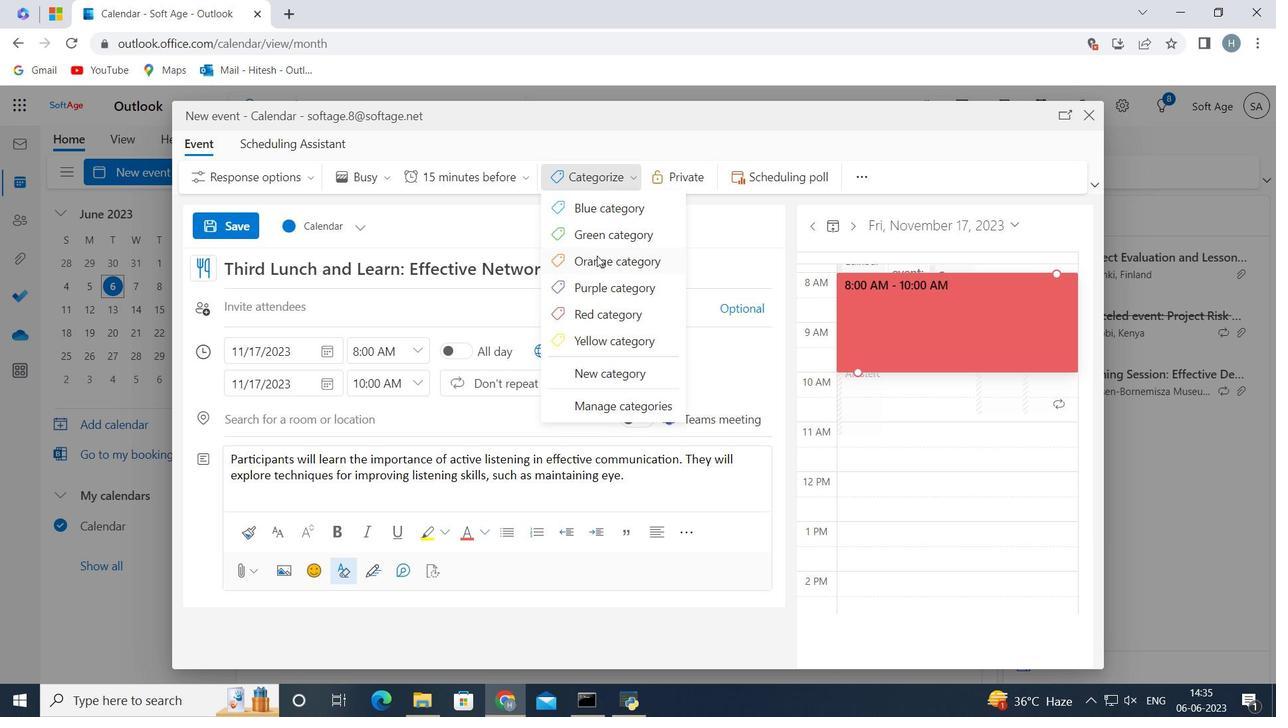 
Action: Mouse moved to (457, 312)
Screenshot: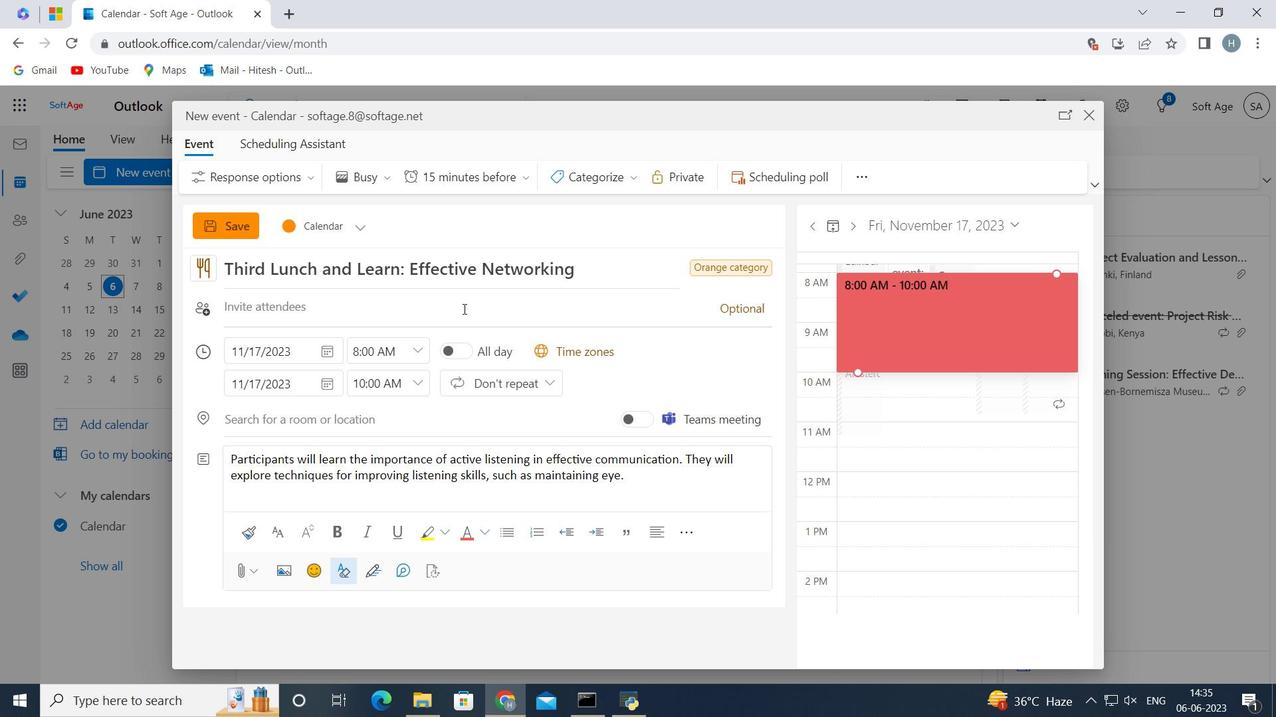 
Action: Mouse pressed left at (457, 312)
Screenshot: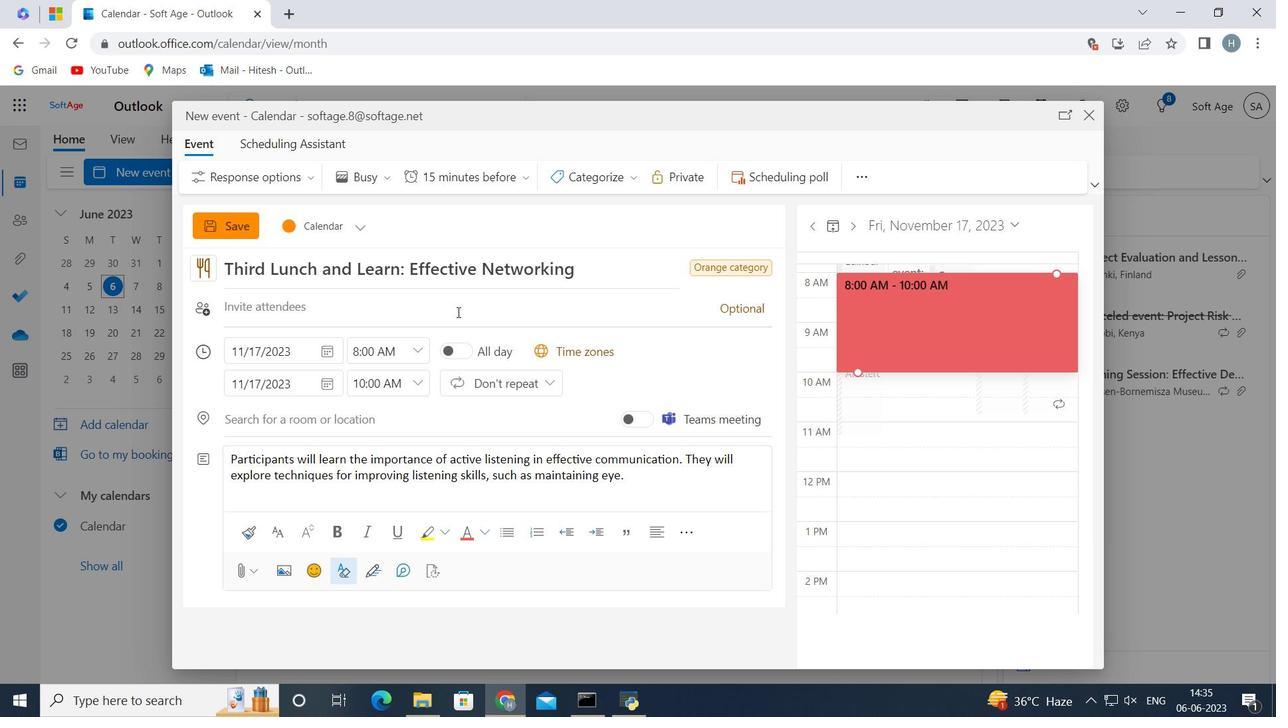 
Action: Key pressed softage.2<Key.shift>@softage.net
Screenshot: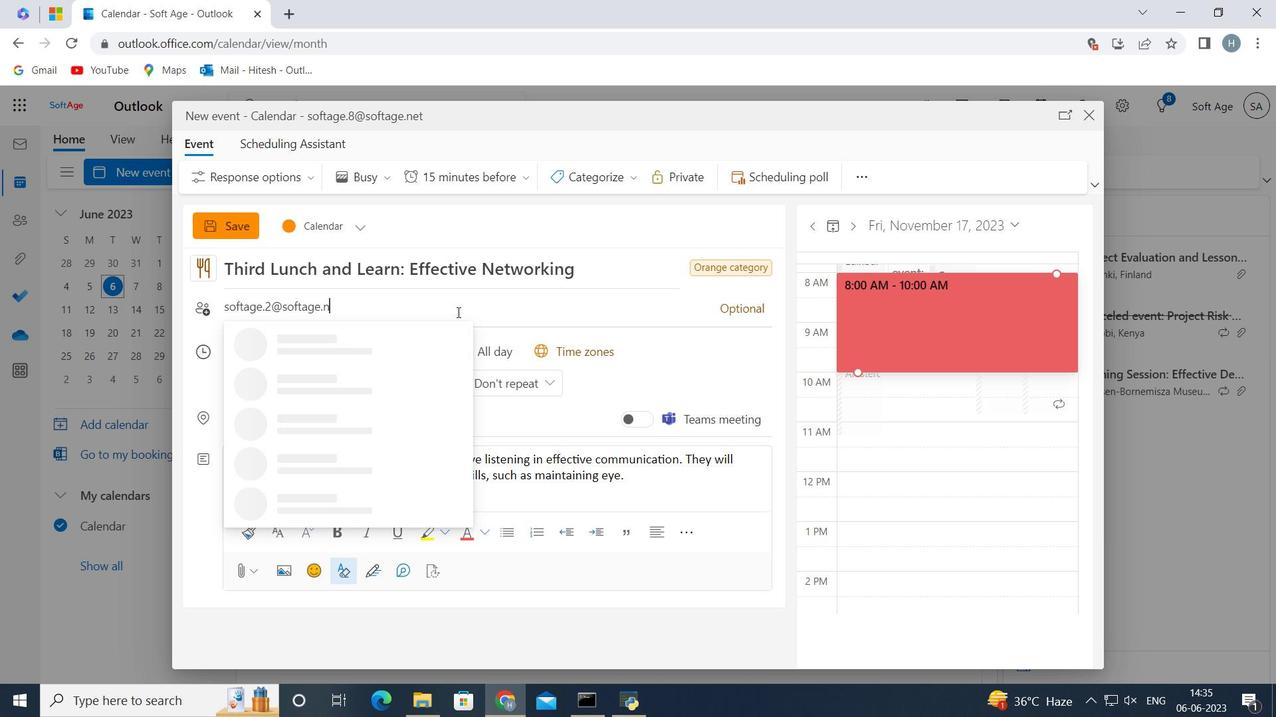 
Action: Mouse moved to (373, 341)
Screenshot: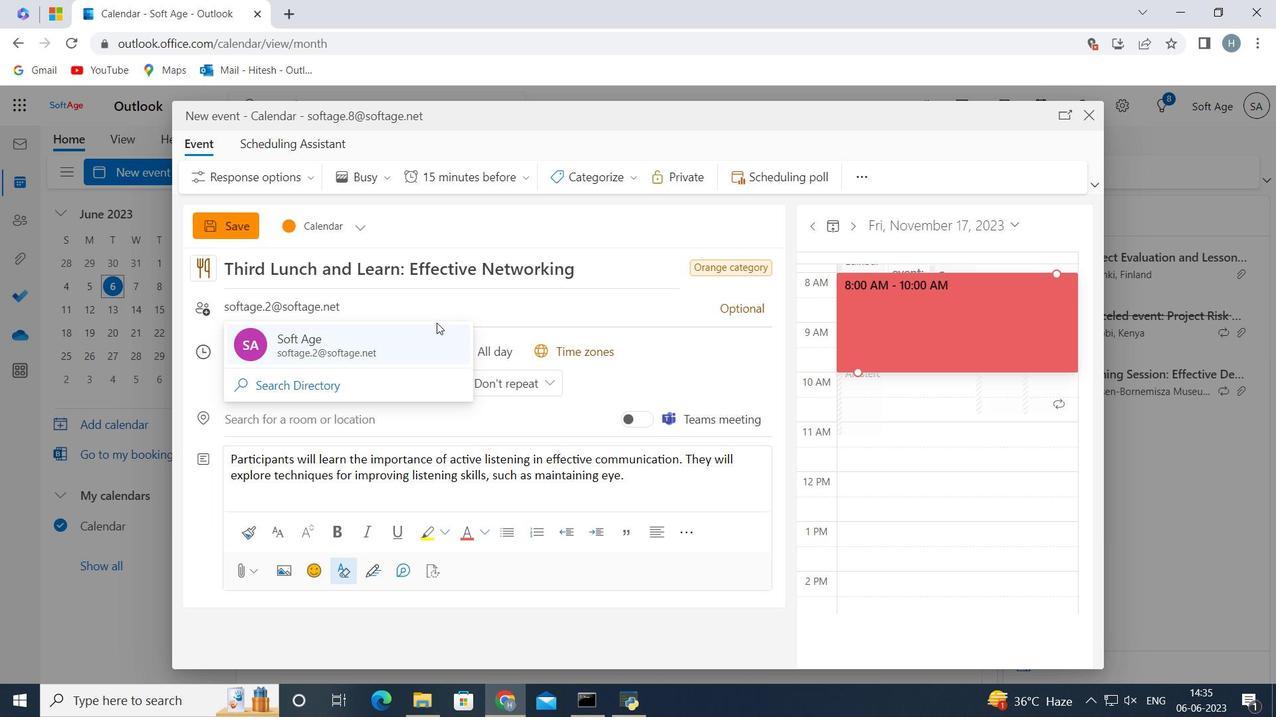 
Action: Mouse pressed left at (373, 341)
Screenshot: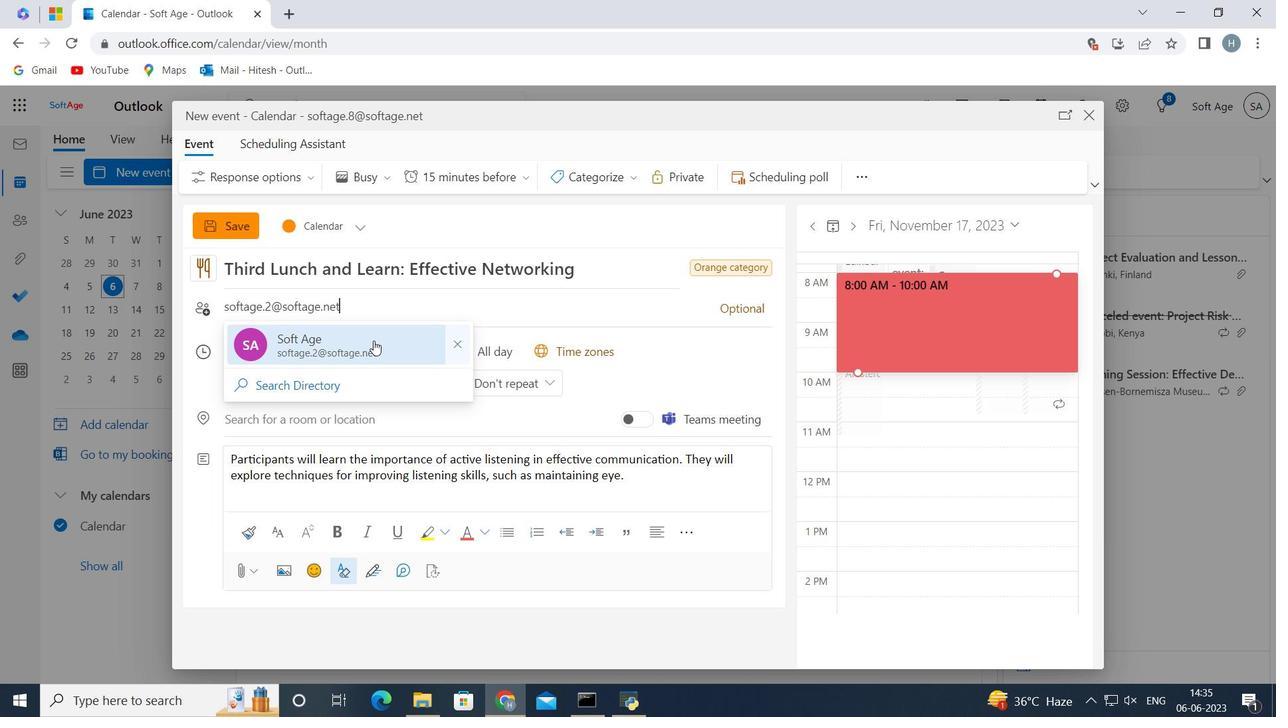 
Action: Mouse moved to (368, 343)
Screenshot: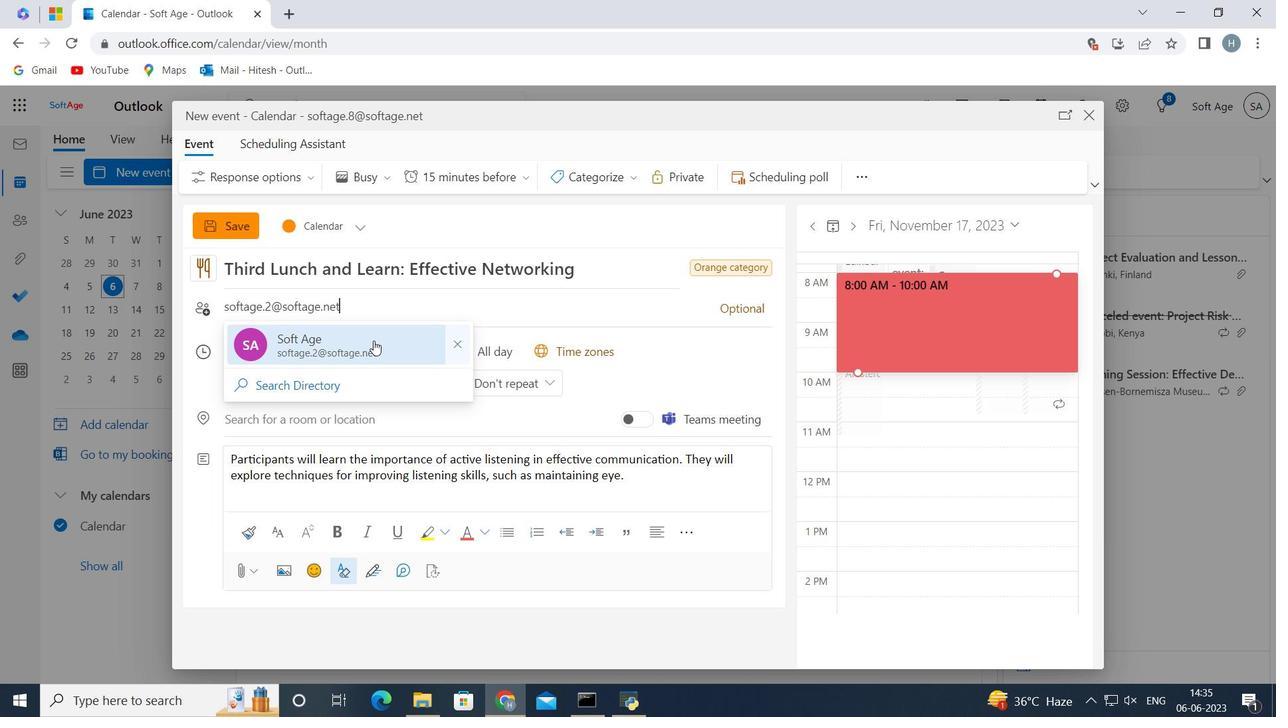 
Action: Key pressed softage.3<Key.shift><Key.shift><Key.shift><Key.shift>@softage.net
Screenshot: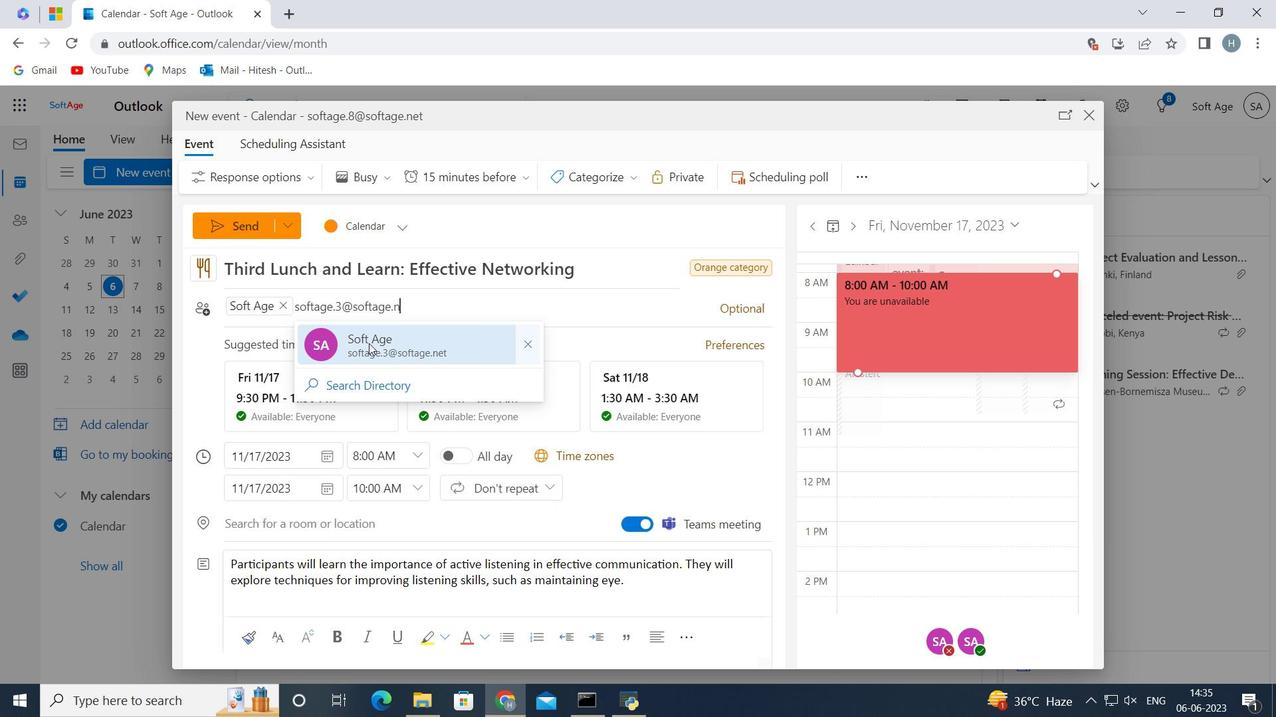 
Action: Mouse moved to (389, 339)
Screenshot: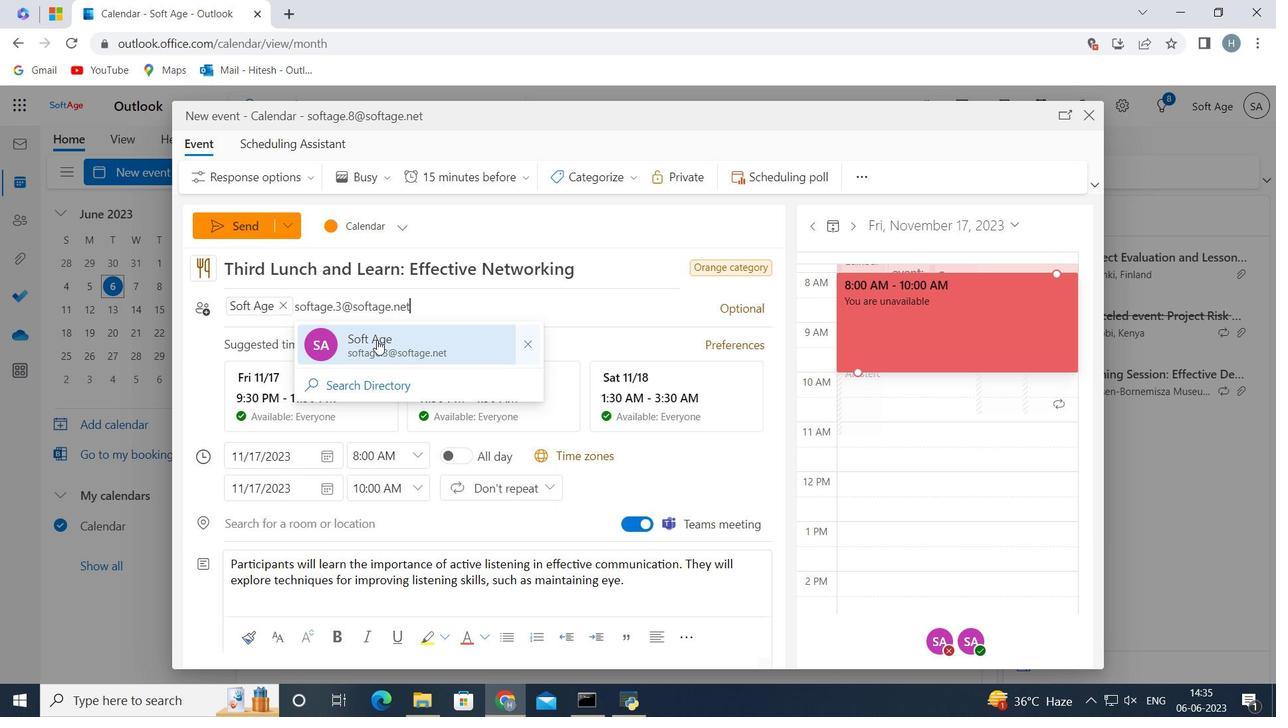 
Action: Mouse pressed left at (389, 339)
Screenshot: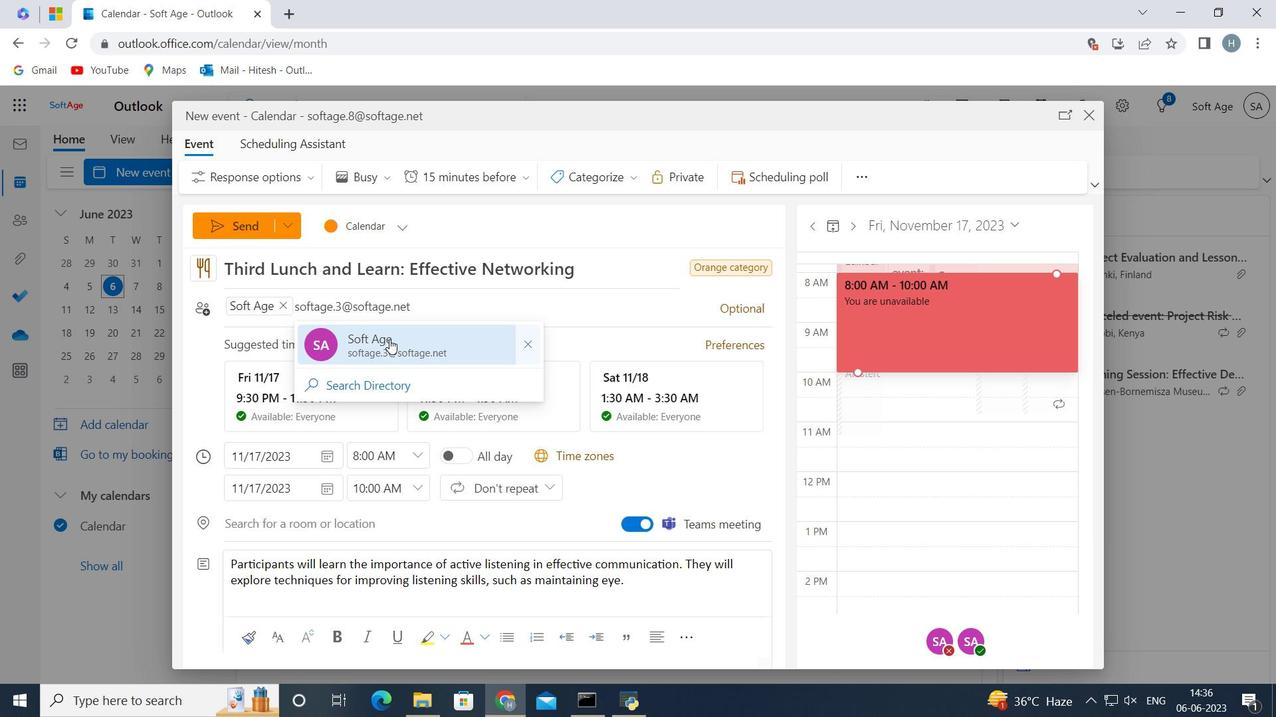 
Action: Mouse moved to (513, 176)
Screenshot: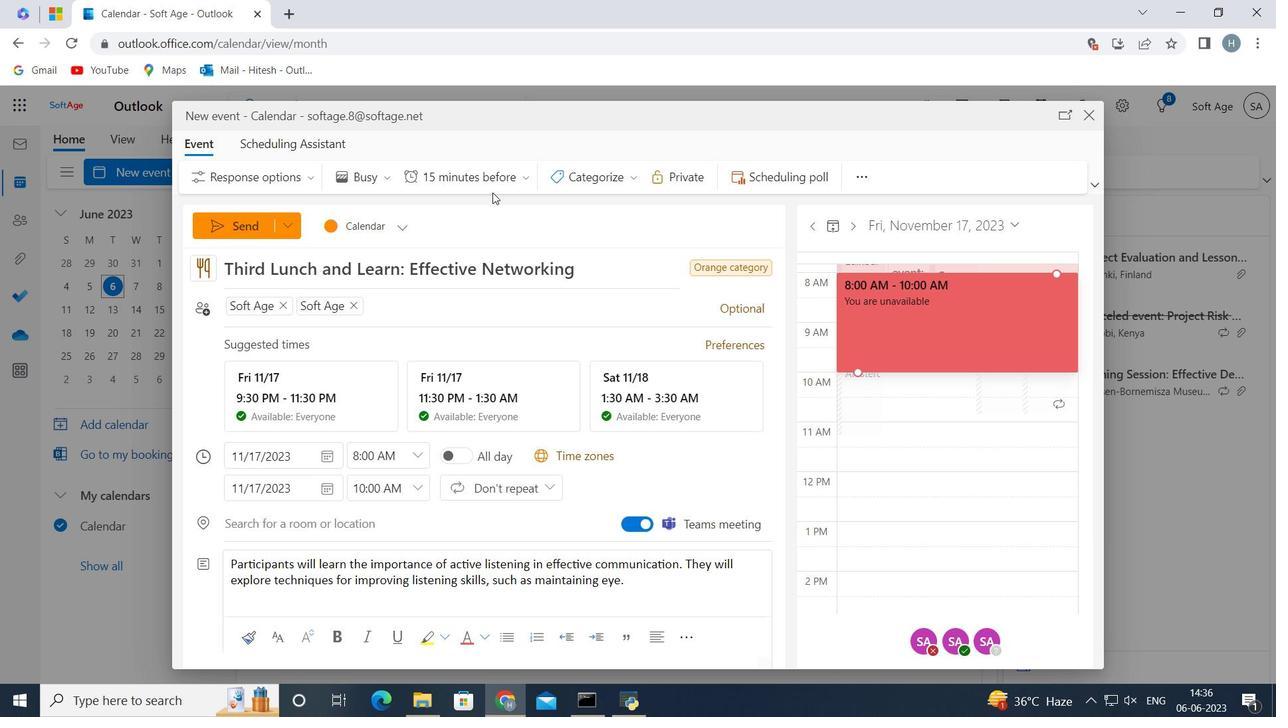 
Action: Mouse pressed left at (513, 176)
Screenshot: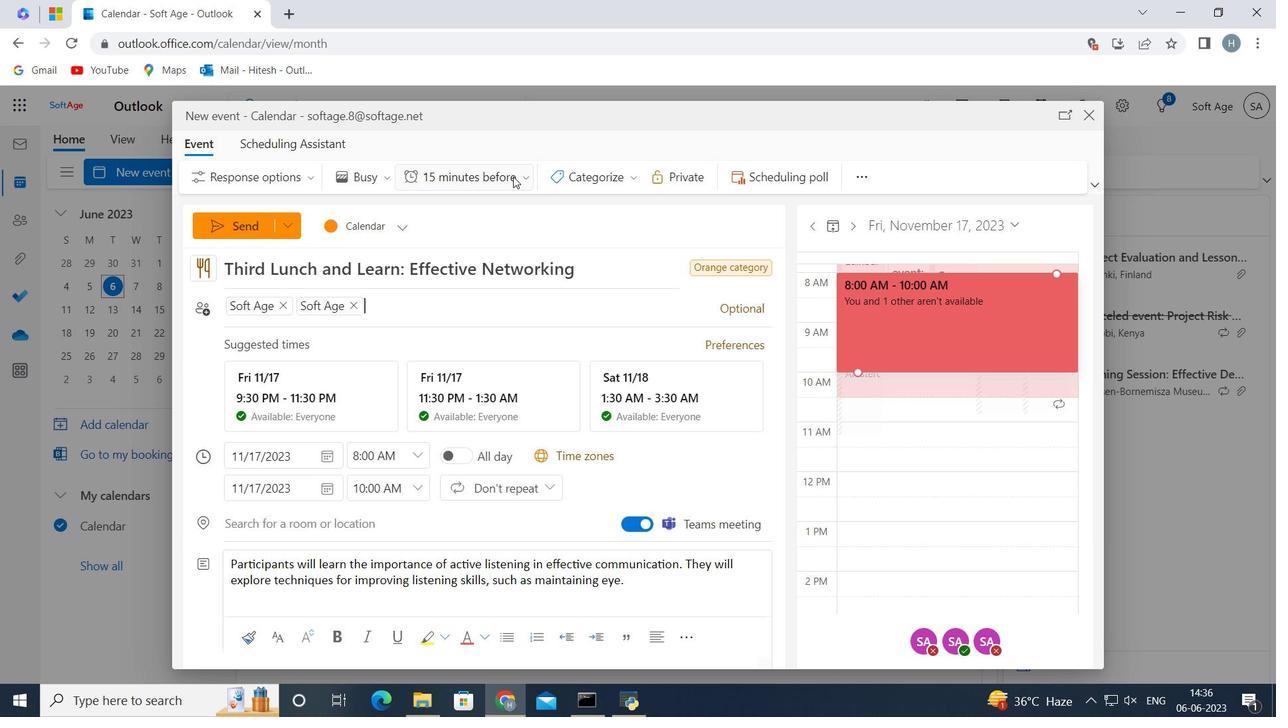 
Action: Mouse moved to (481, 330)
Screenshot: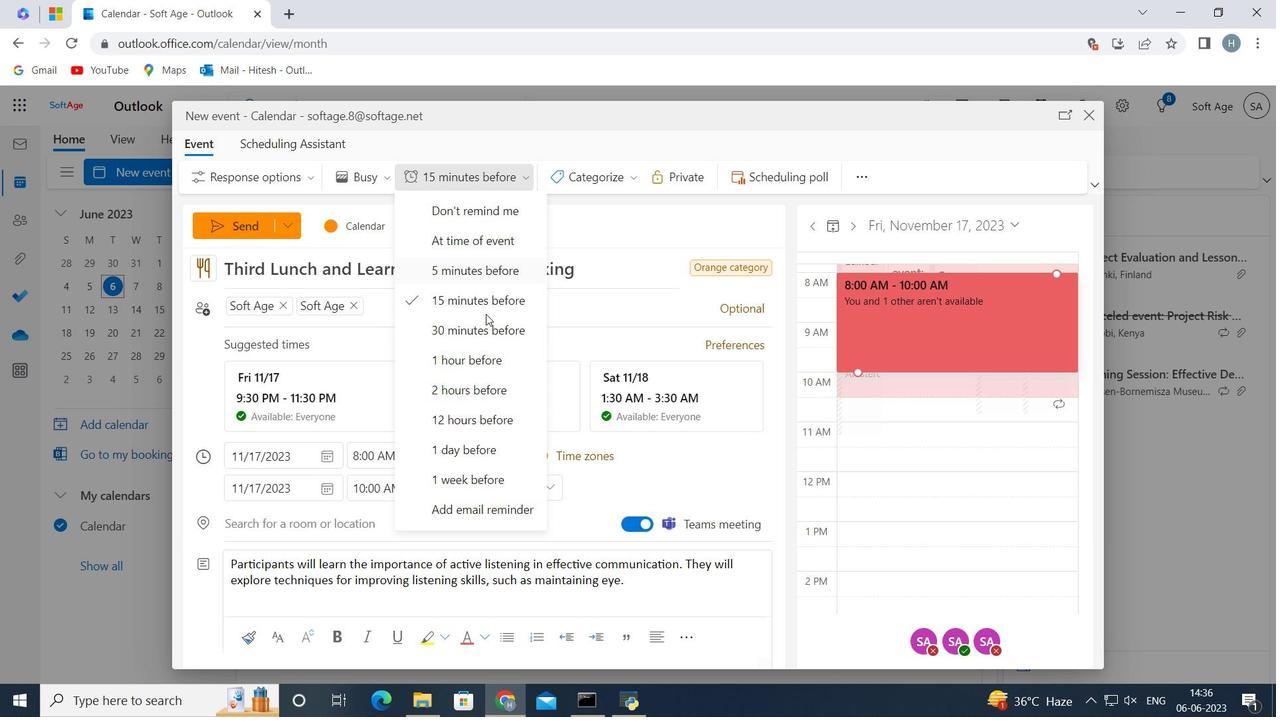 
Action: Mouse pressed left at (481, 330)
Screenshot: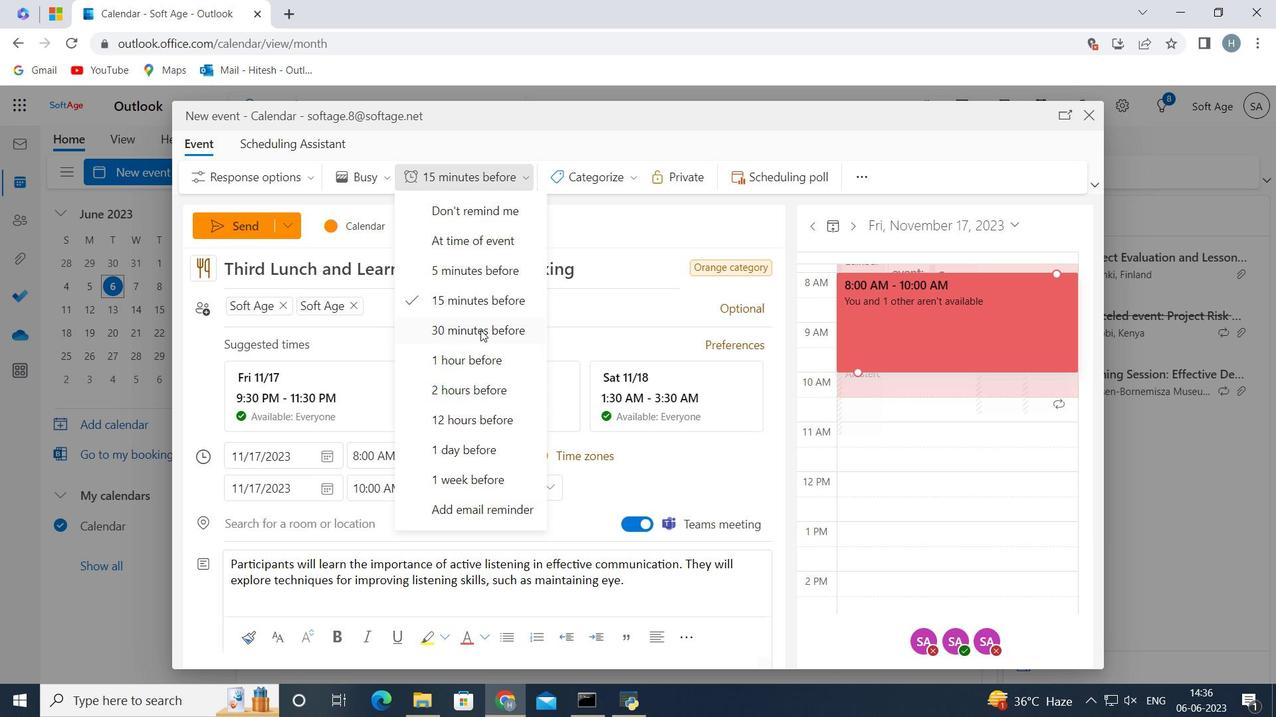 
Action: Mouse moved to (237, 217)
Screenshot: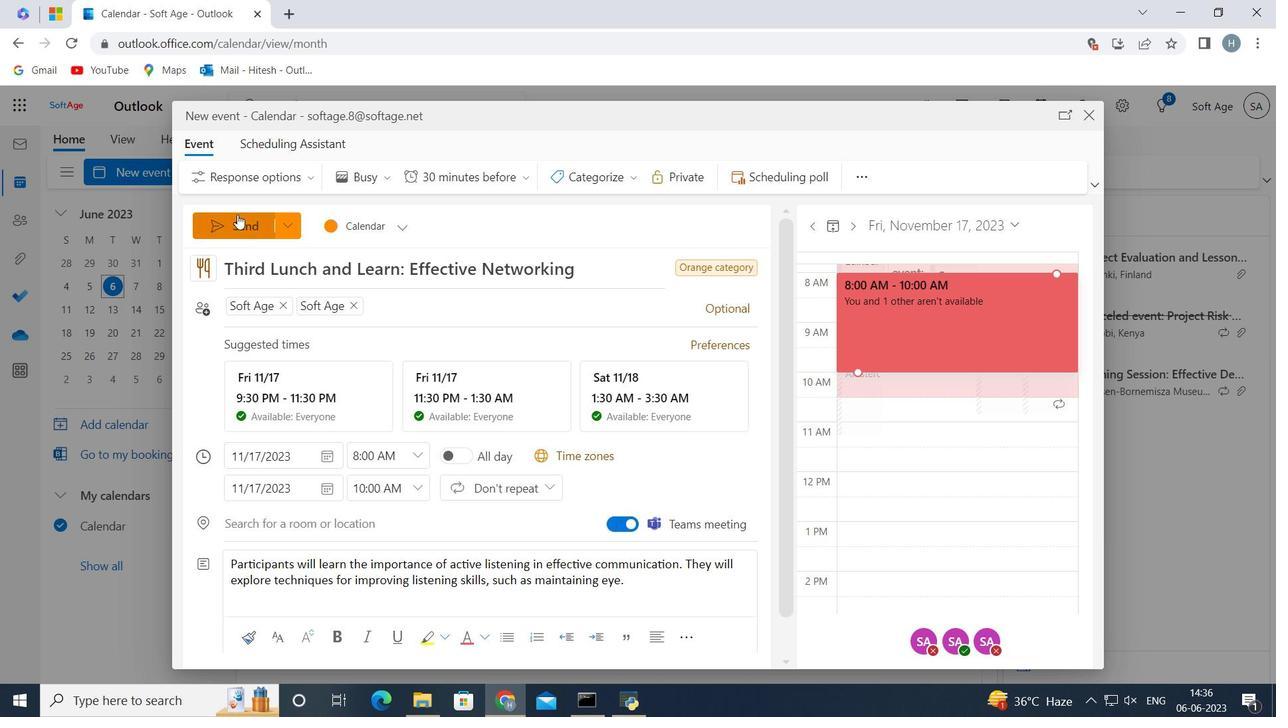 
Action: Mouse pressed left at (237, 217)
Screenshot: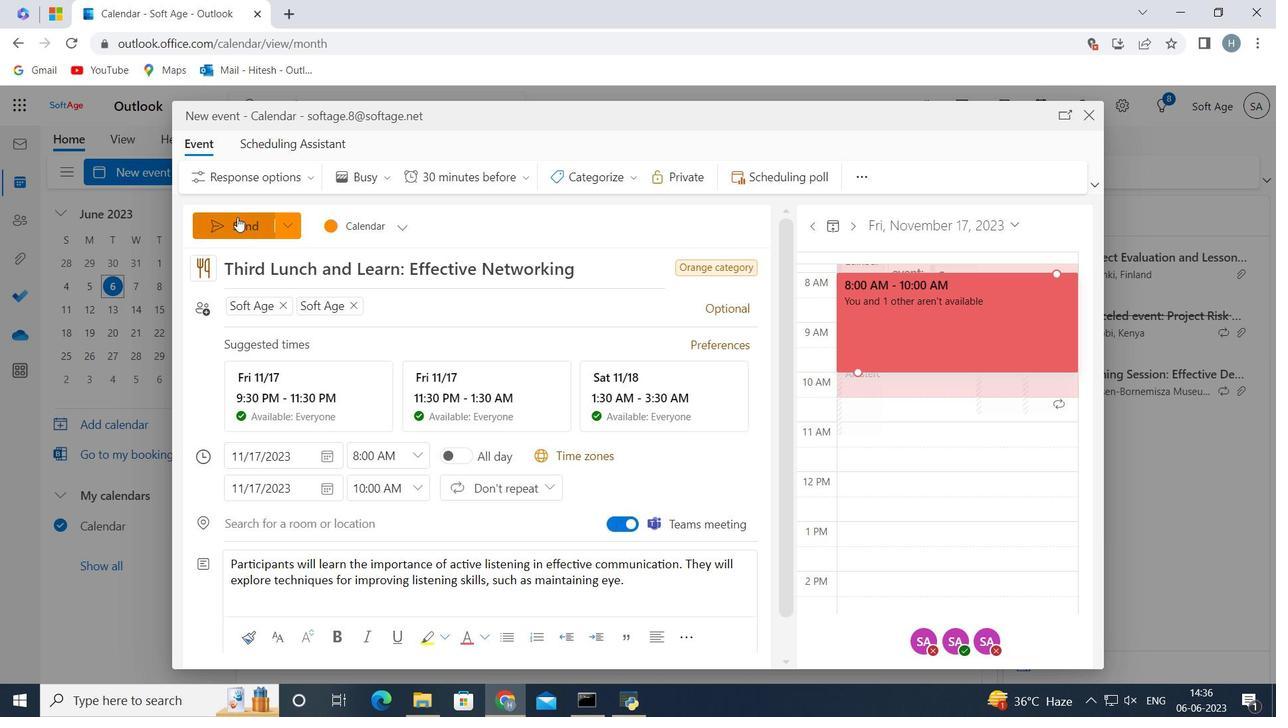 
Action: Mouse moved to (369, 245)
Screenshot: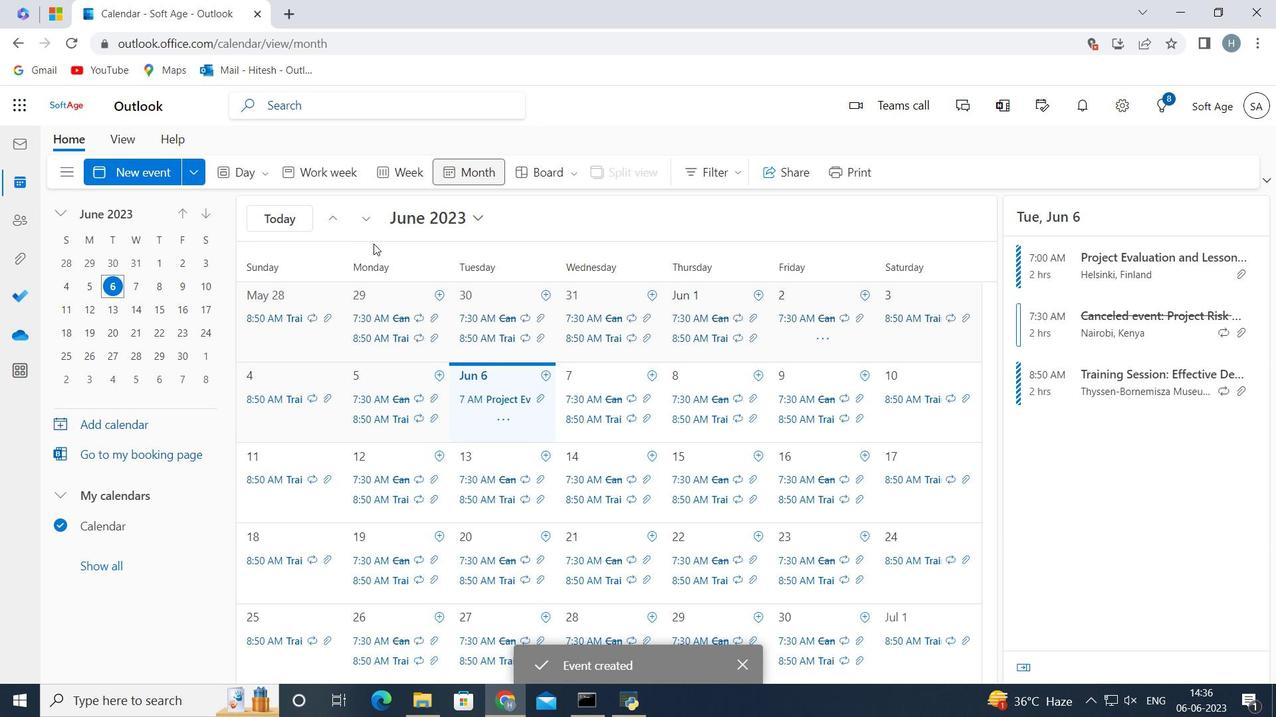 
